 Task: Look for space in Puerto Cabello, Venezuela from 10th June, 2023 to 25th June, 2023 for 4 adults in price range Rs.10000 to Rs.15000. Place can be private room with 4 bedrooms having 4 beds and 4 bathrooms. Property type can be house, flat, guest house, hotel. Amenities needed are: wifi, TV, free parkinig on premises, gym, breakfast. Booking option can be shelf check-in. Required host language is English.
Action: Mouse moved to (419, 99)
Screenshot: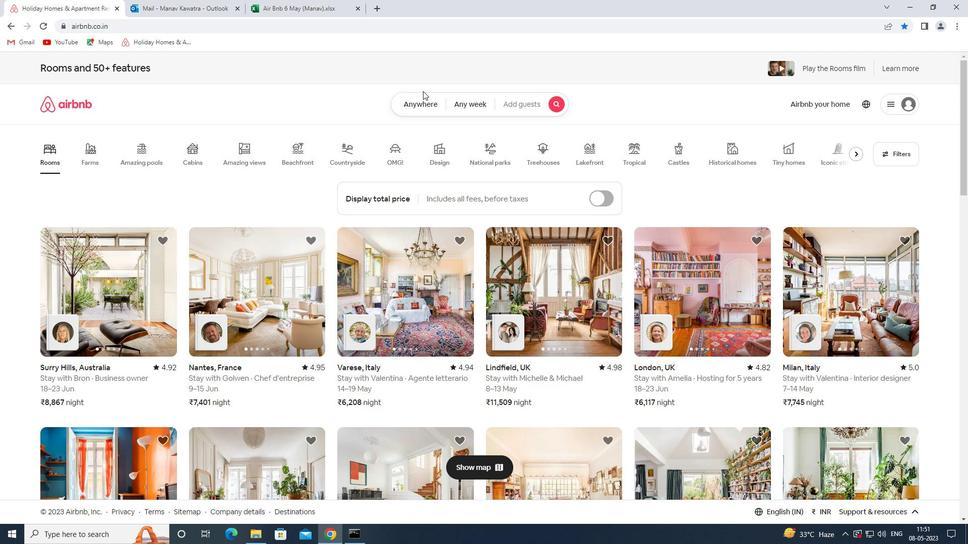 
Action: Mouse pressed left at (419, 99)
Screenshot: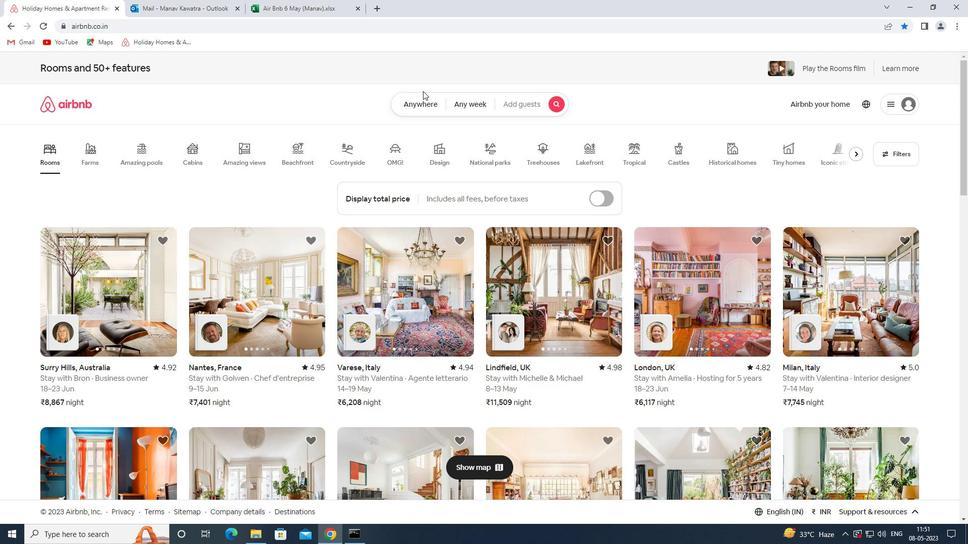 
Action: Mouse moved to (332, 145)
Screenshot: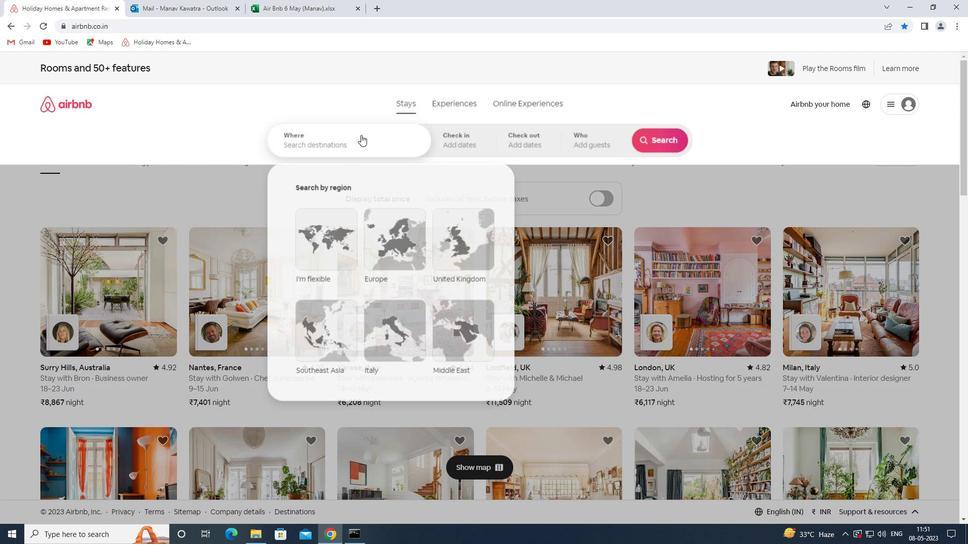 
Action: Mouse pressed left at (332, 145)
Screenshot: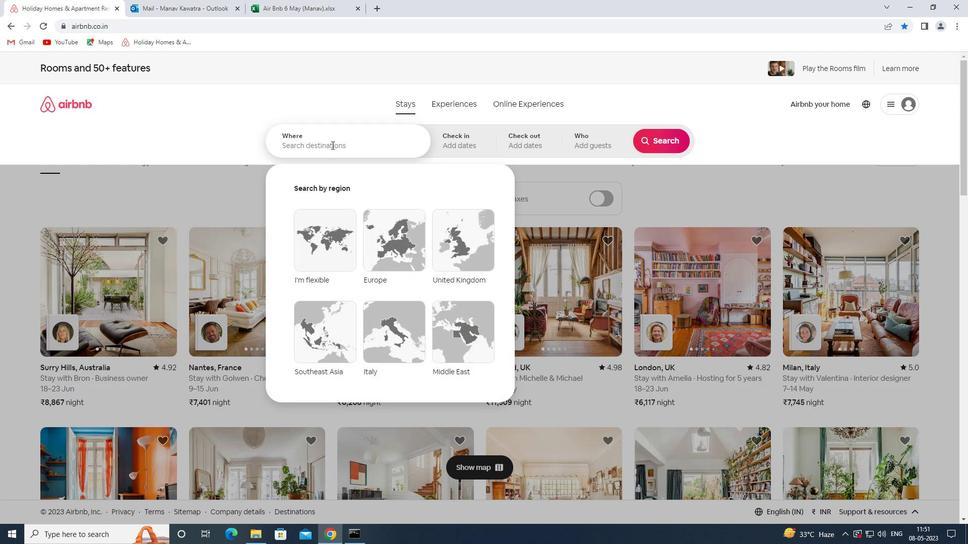 
Action: Mouse moved to (330, 145)
Screenshot: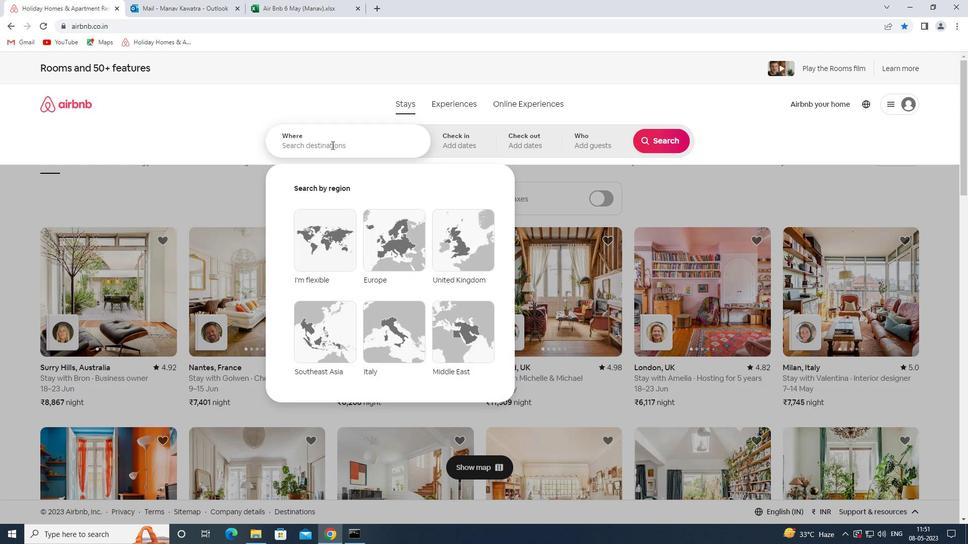 
Action: Key pressed <Key.shift>PUERTO<Key.space><Key.shift>CABELLO<Key.space><Key.shift>VENW<Key.backspace>EZUELA<Key.space><Key.enter>
Screenshot: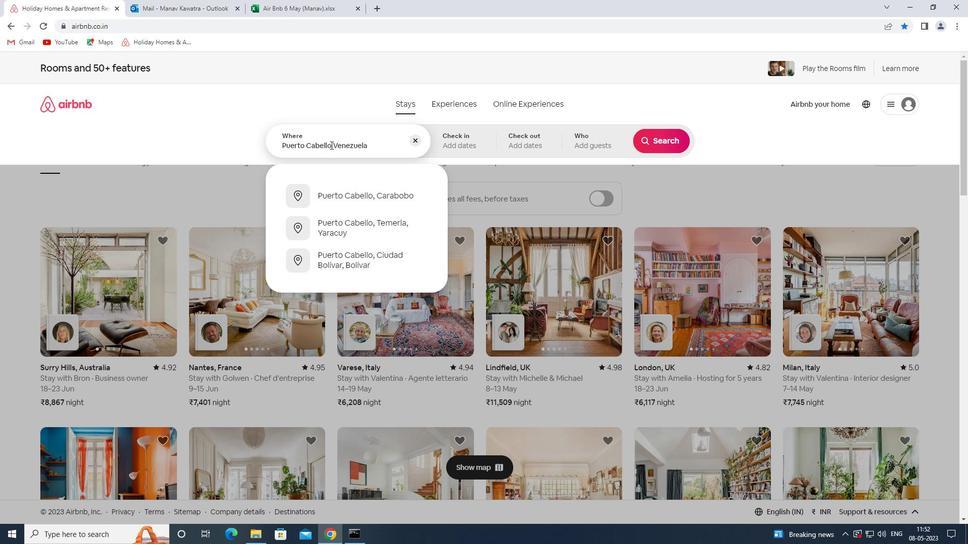 
Action: Mouse moved to (646, 293)
Screenshot: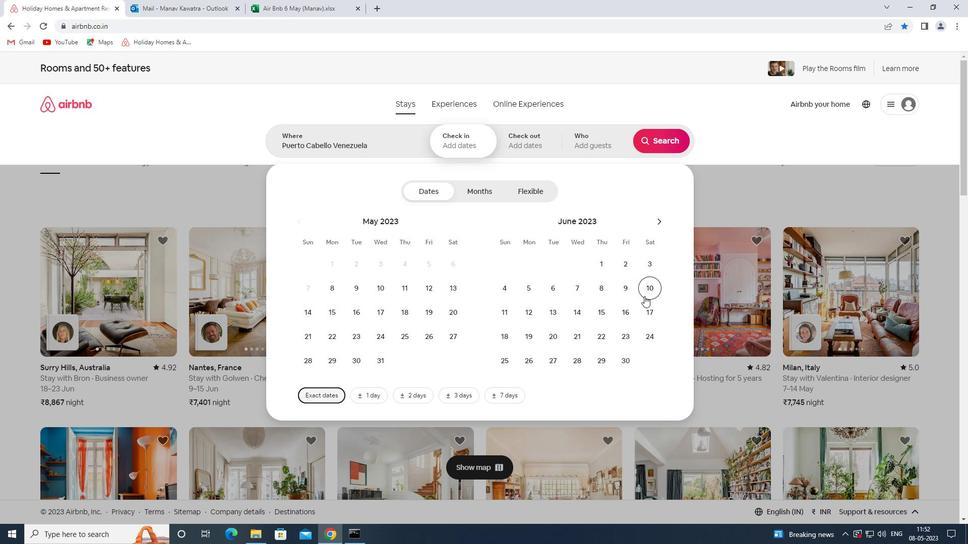
Action: Mouse pressed left at (646, 293)
Screenshot: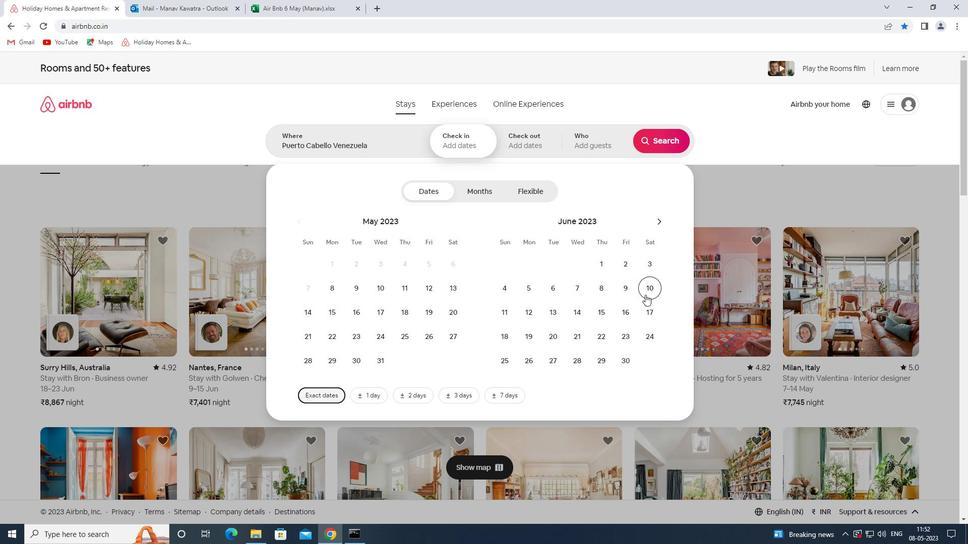 
Action: Mouse moved to (504, 360)
Screenshot: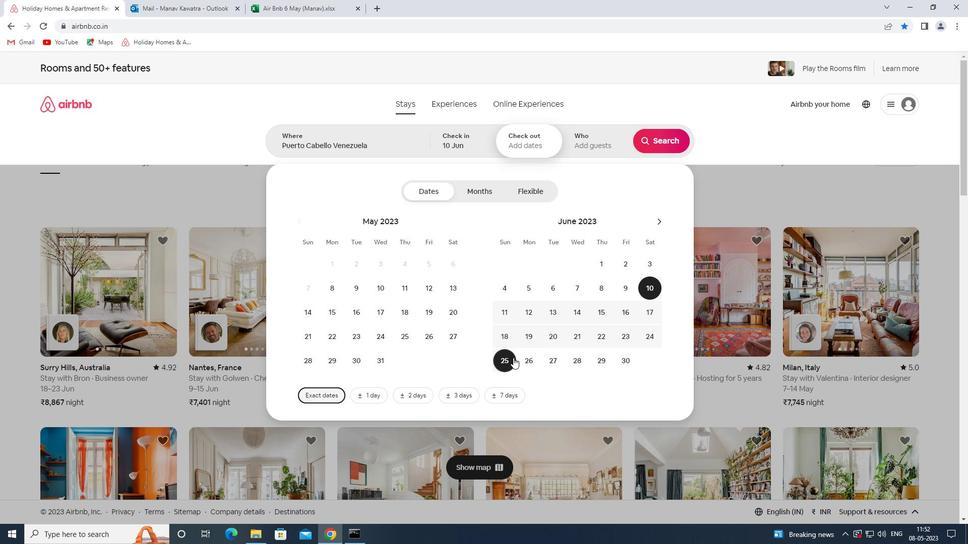 
Action: Mouse pressed left at (504, 360)
Screenshot: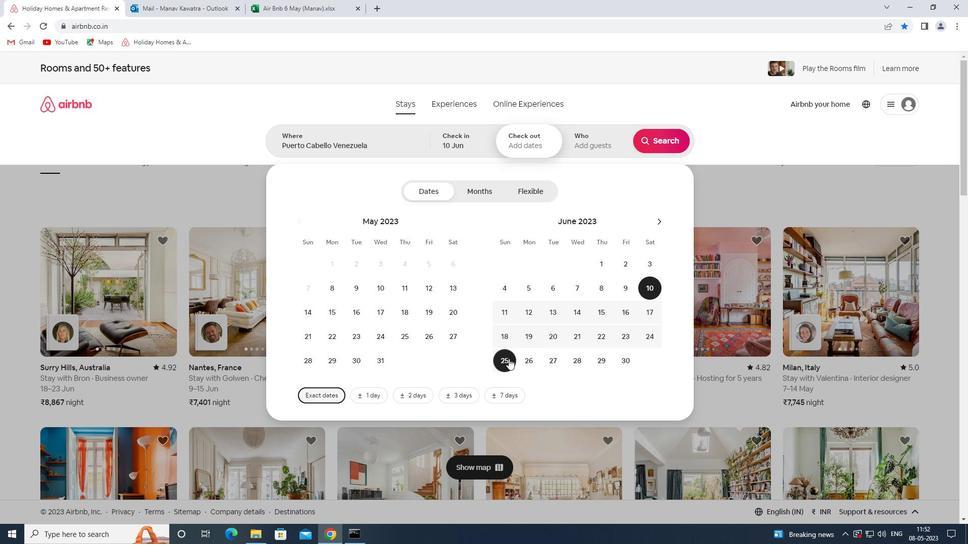
Action: Mouse moved to (583, 141)
Screenshot: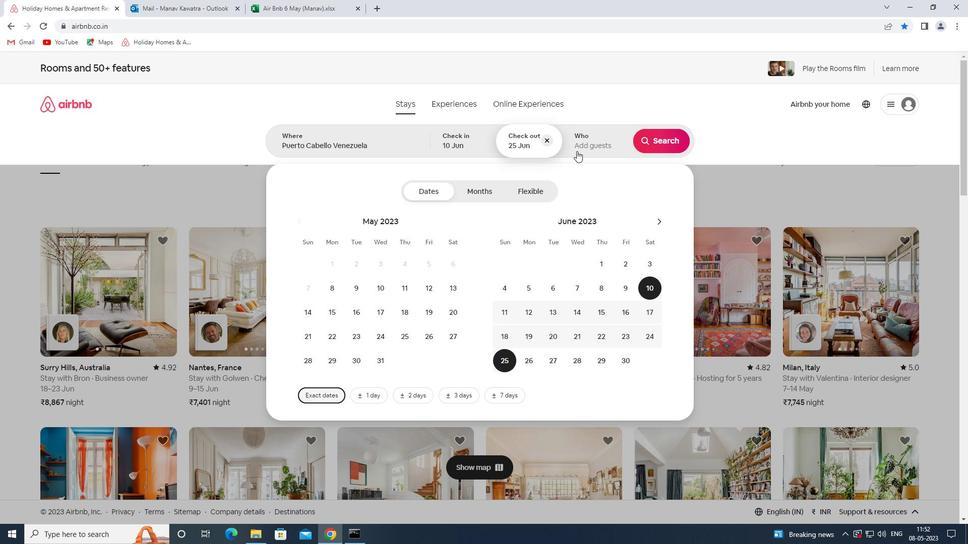 
Action: Mouse pressed left at (583, 141)
Screenshot: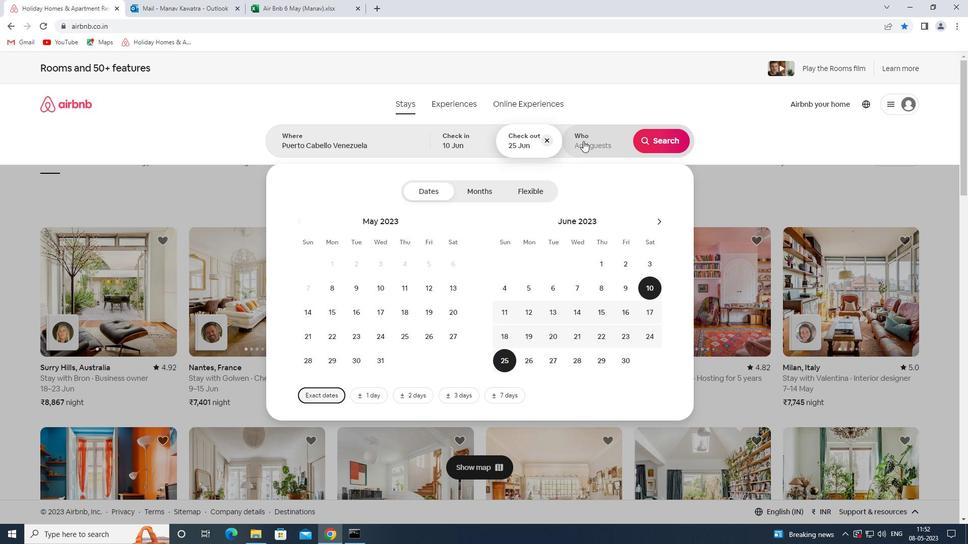 
Action: Mouse moved to (665, 196)
Screenshot: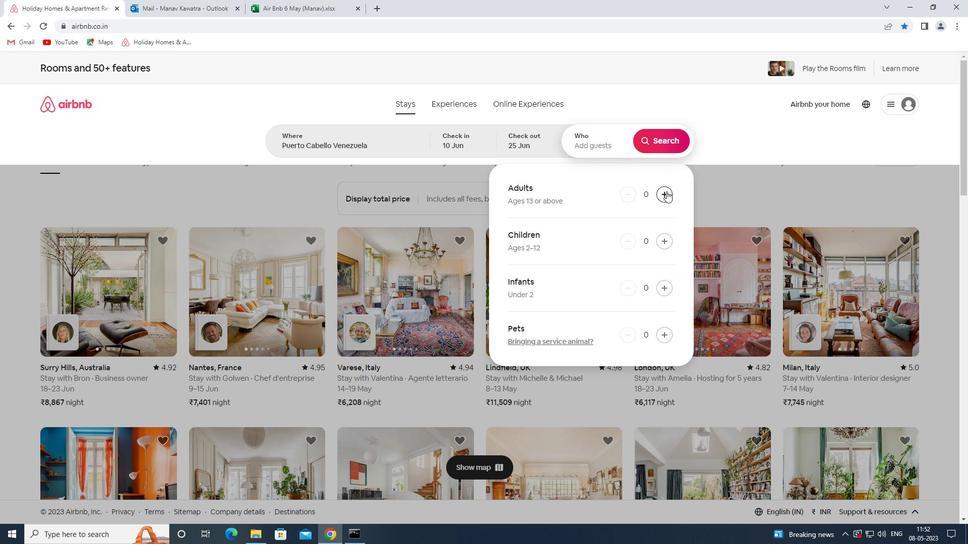 
Action: Mouse pressed left at (665, 196)
Screenshot: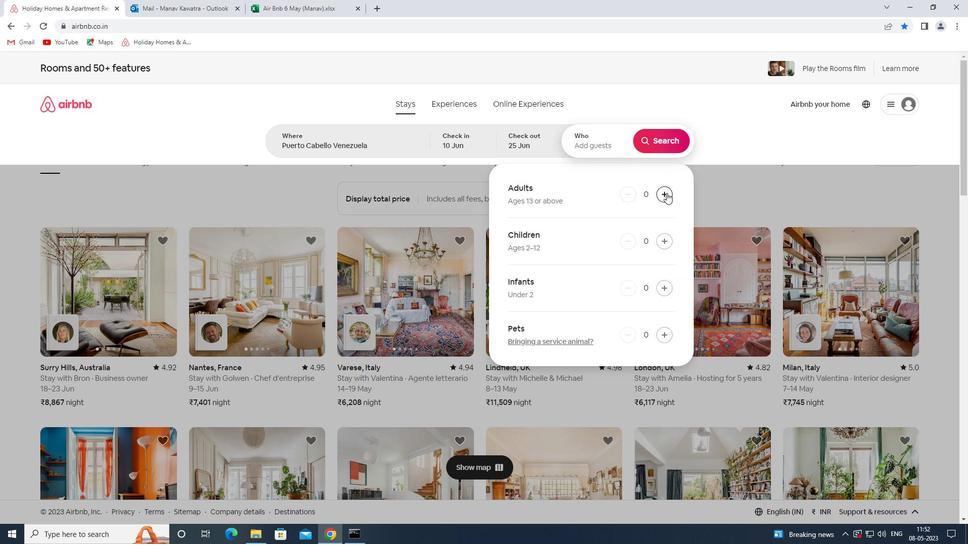 
Action: Mouse pressed left at (665, 196)
Screenshot: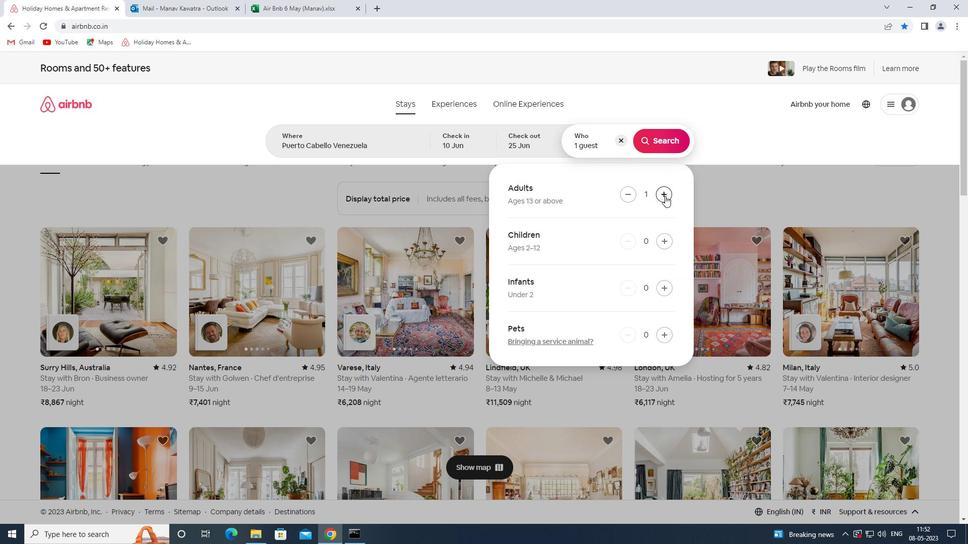 
Action: Mouse pressed left at (665, 196)
Screenshot: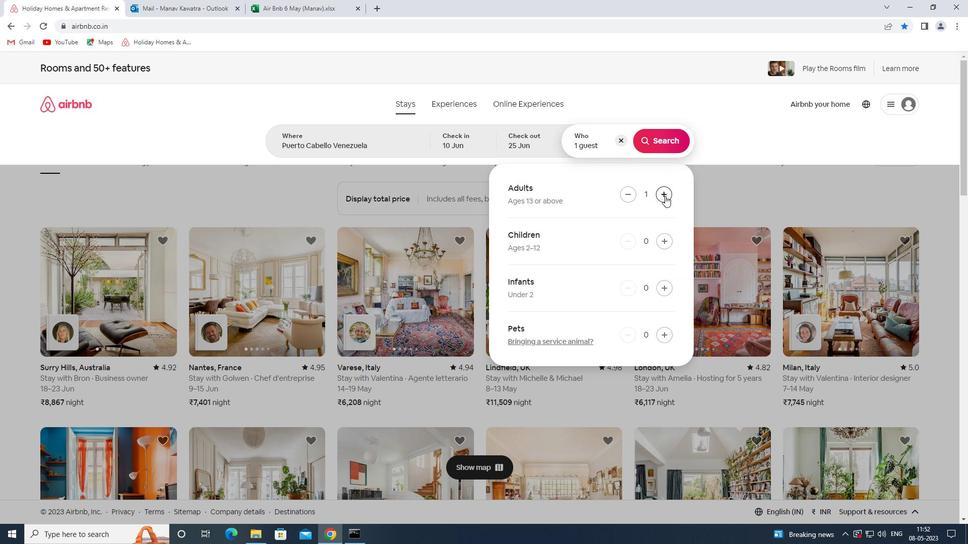 
Action: Mouse pressed left at (665, 196)
Screenshot: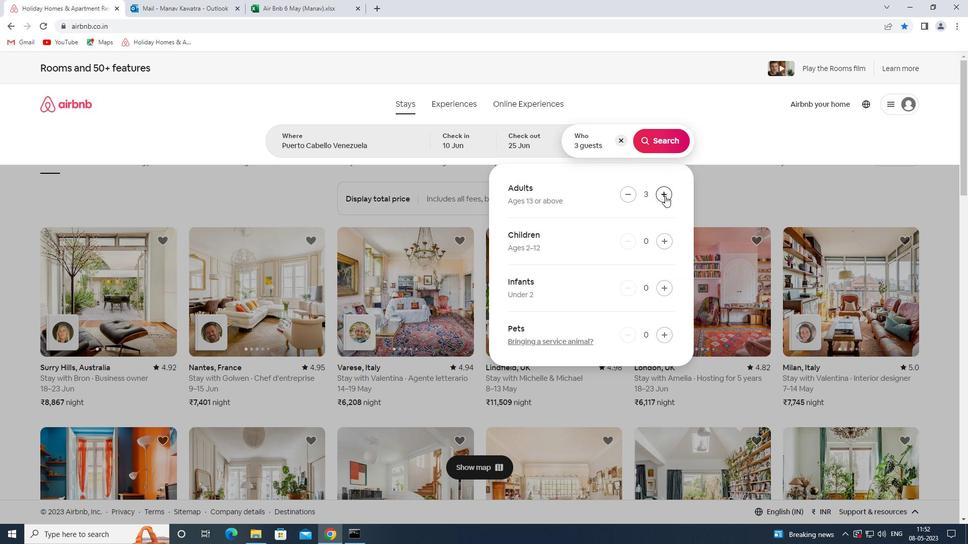
Action: Mouse moved to (663, 140)
Screenshot: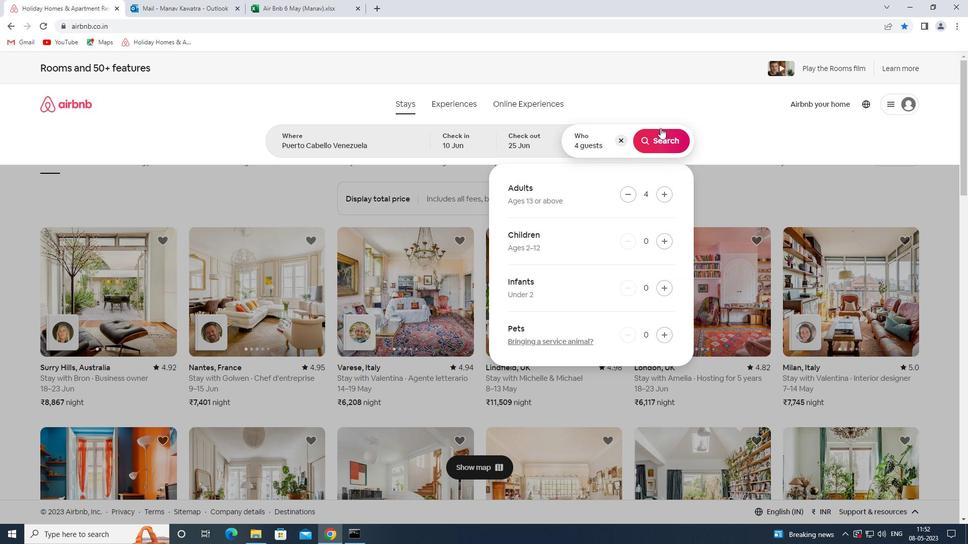 
Action: Mouse pressed left at (663, 140)
Screenshot: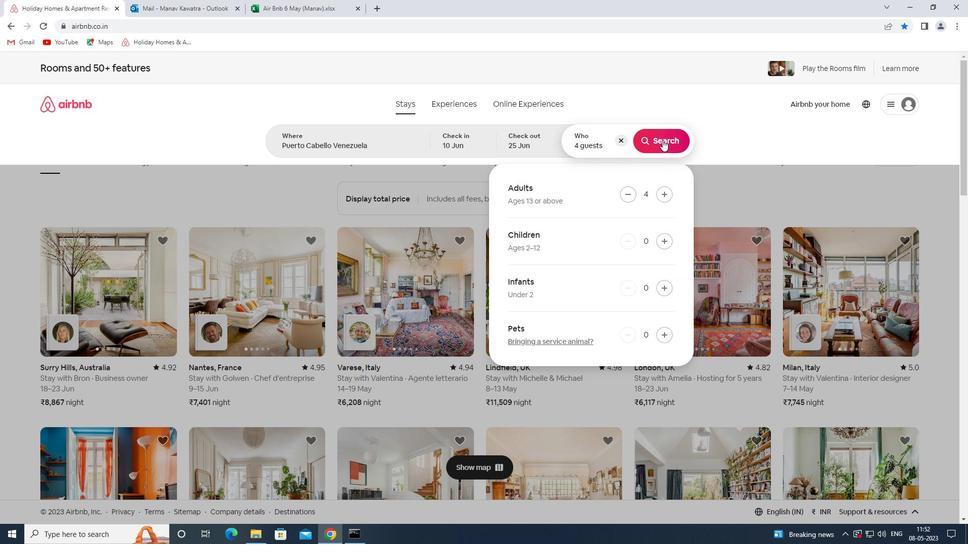 
Action: Mouse moved to (924, 113)
Screenshot: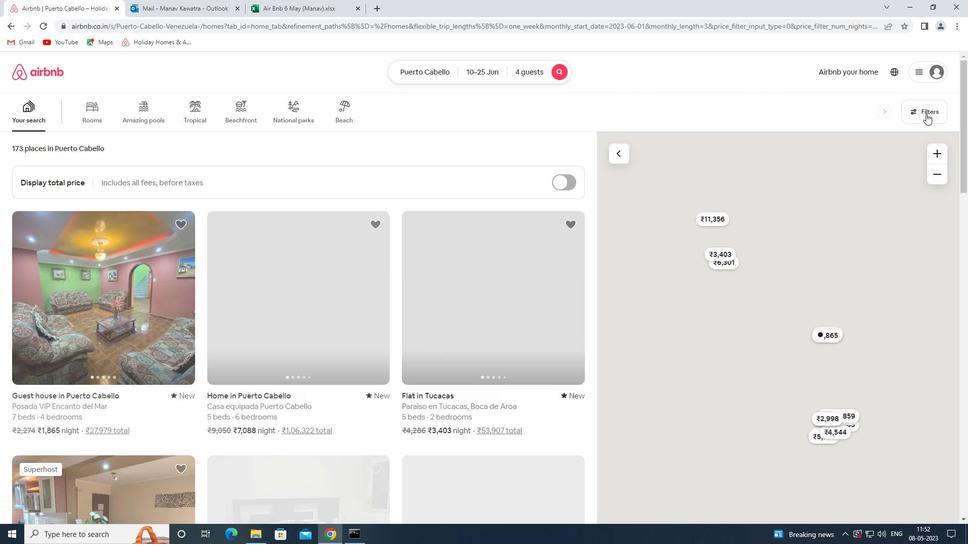 
Action: Mouse pressed left at (924, 113)
Screenshot: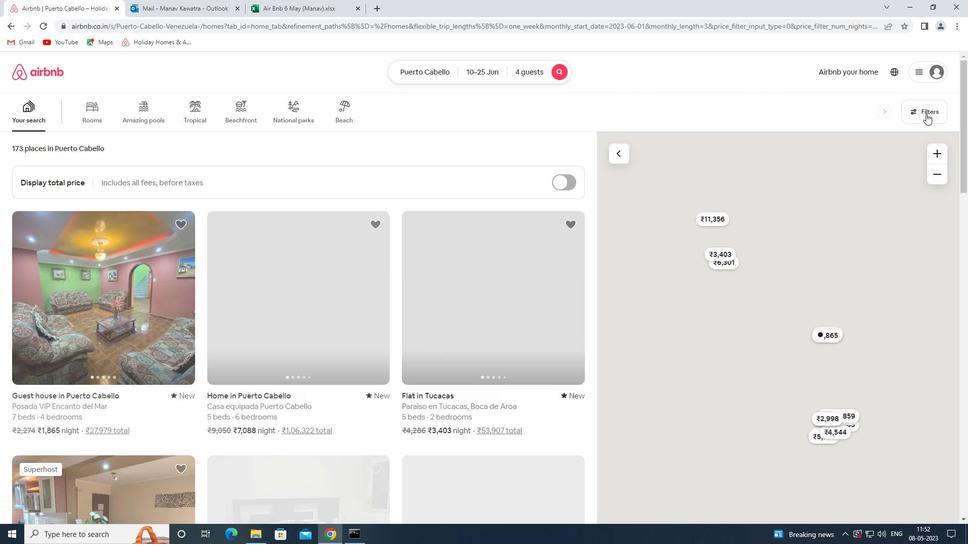 
Action: Mouse moved to (361, 359)
Screenshot: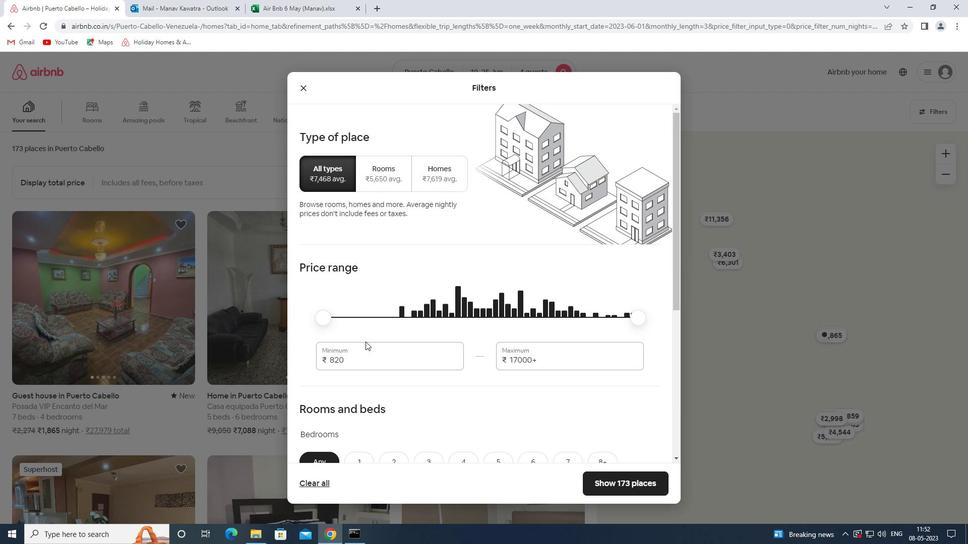 
Action: Mouse pressed left at (361, 359)
Screenshot: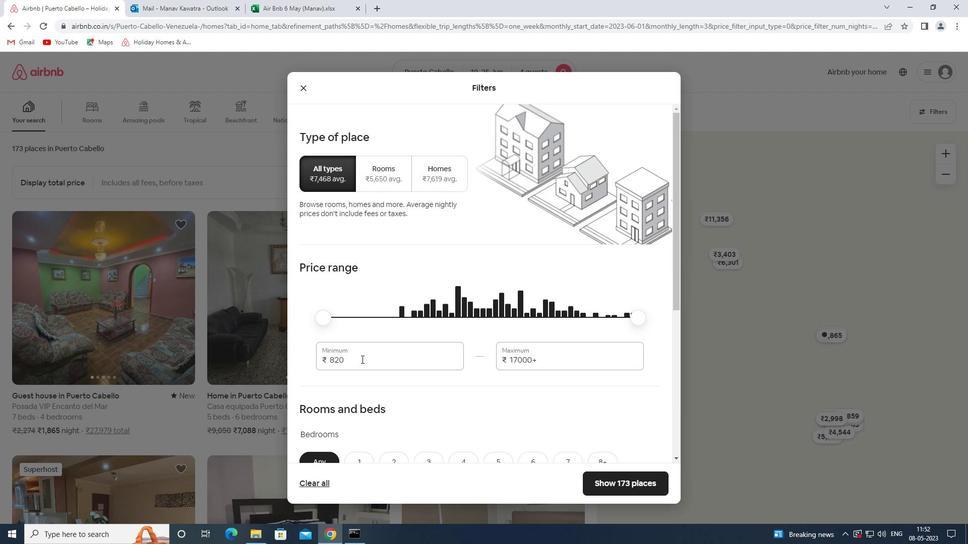
Action: Mouse pressed left at (361, 359)
Screenshot: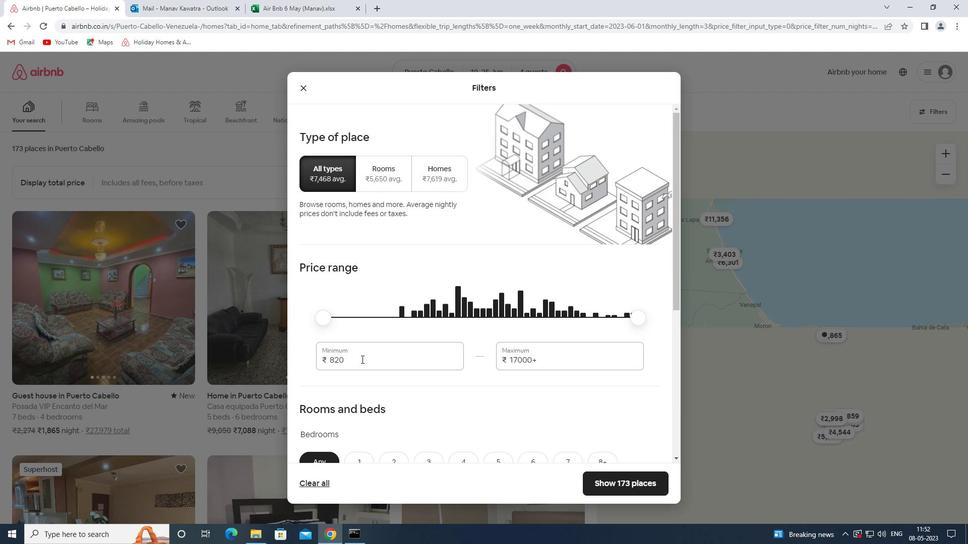 
Action: Key pressed 10000<Key.tab>15000
Screenshot: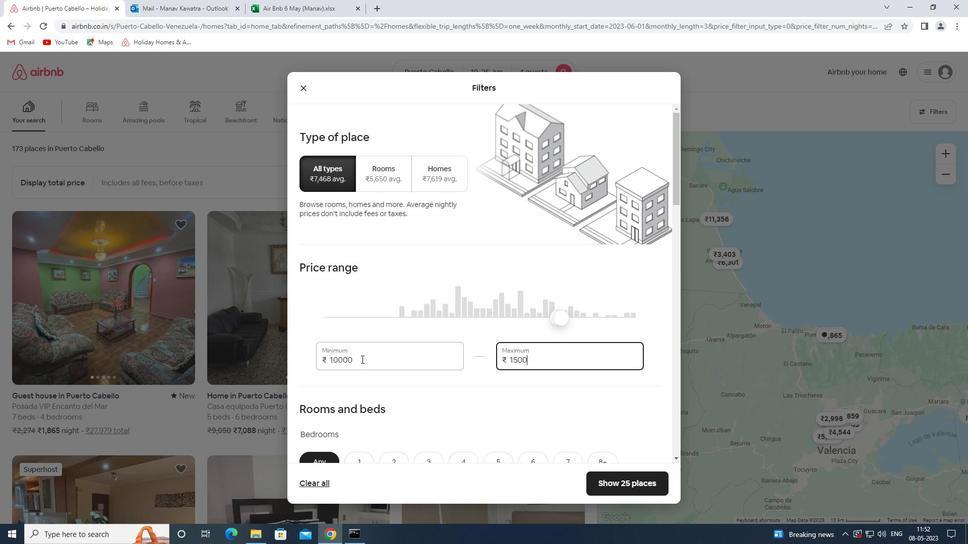 
Action: Mouse scrolled (361, 359) with delta (0, 0)
Screenshot: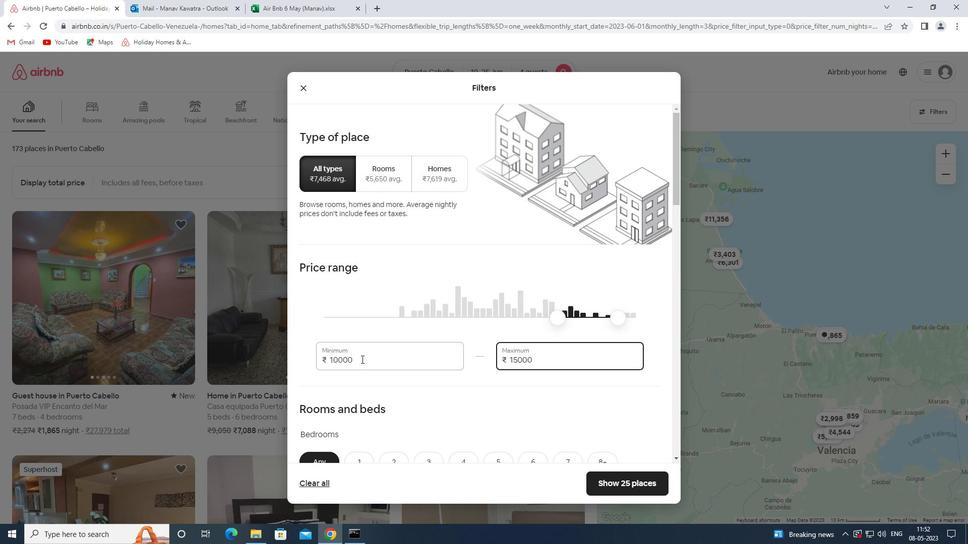 
Action: Mouse scrolled (361, 359) with delta (0, 0)
Screenshot: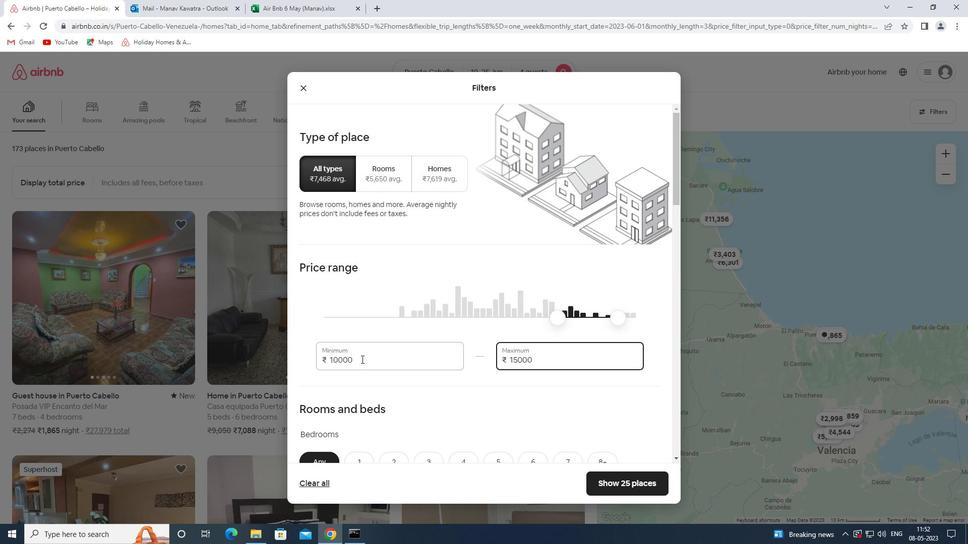 
Action: Mouse scrolled (361, 359) with delta (0, 0)
Screenshot: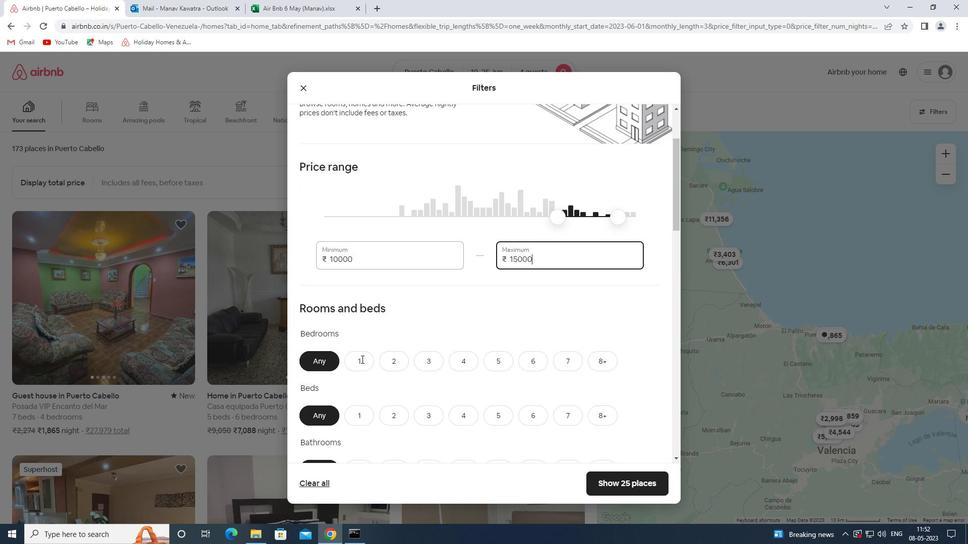 
Action: Mouse scrolled (361, 359) with delta (0, 0)
Screenshot: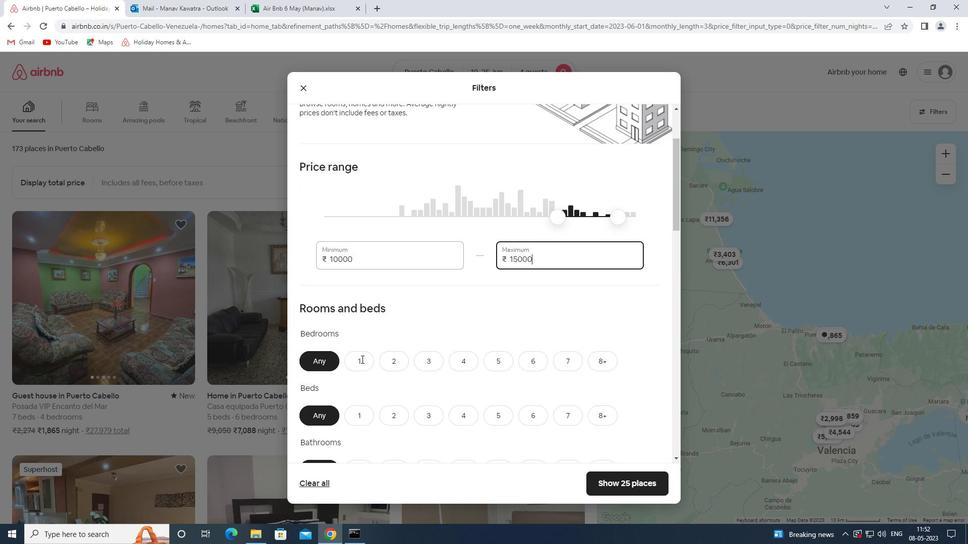 
Action: Mouse moved to (462, 254)
Screenshot: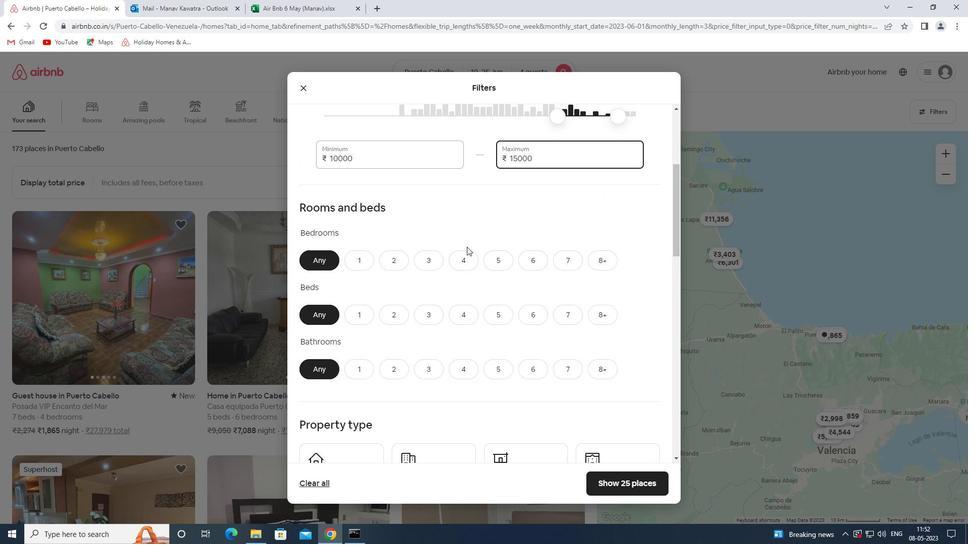 
Action: Mouse pressed left at (462, 254)
Screenshot: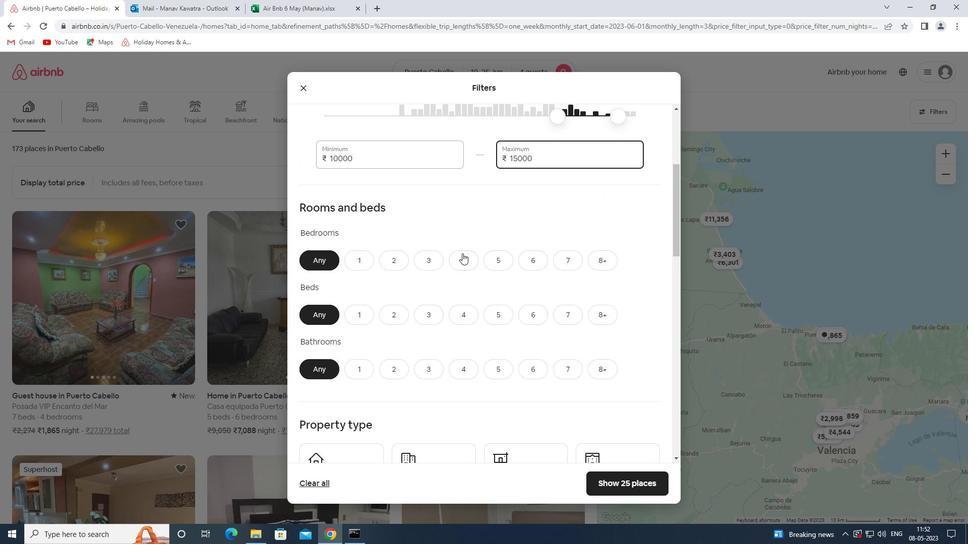 
Action: Mouse moved to (466, 315)
Screenshot: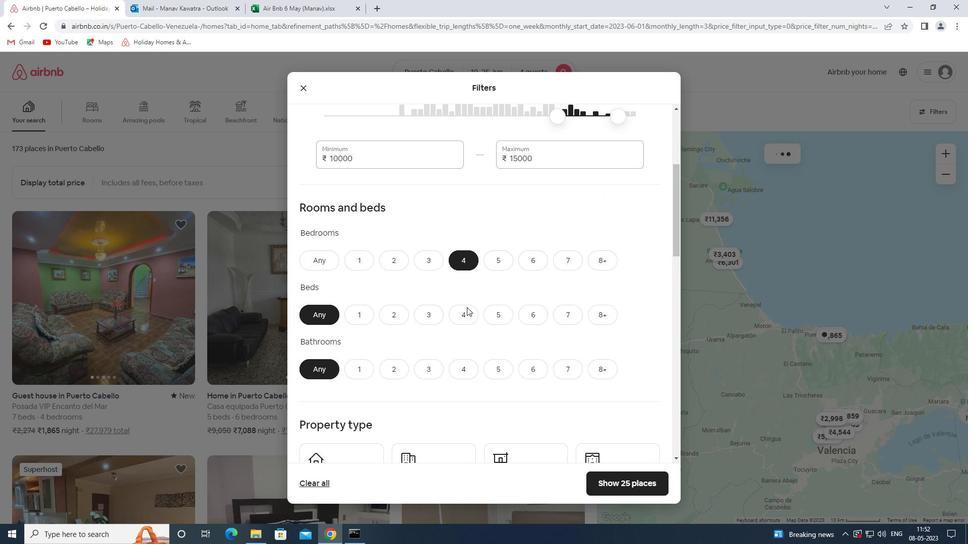 
Action: Mouse pressed left at (466, 315)
Screenshot: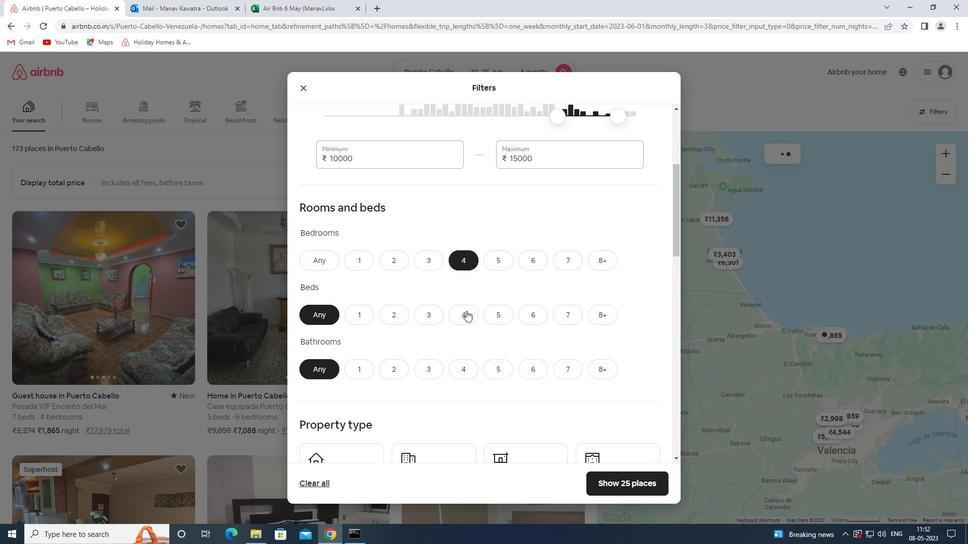 
Action: Mouse moved to (467, 365)
Screenshot: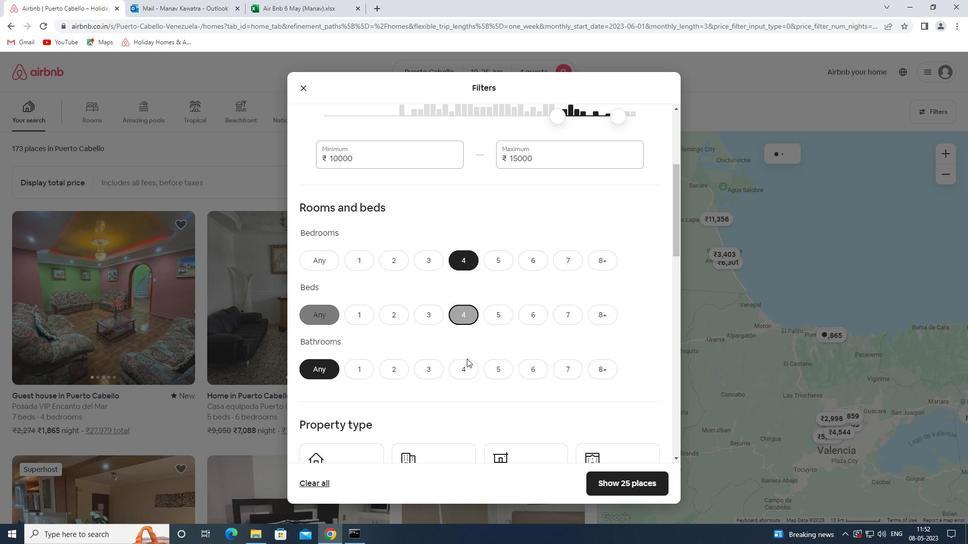 
Action: Mouse pressed left at (467, 365)
Screenshot: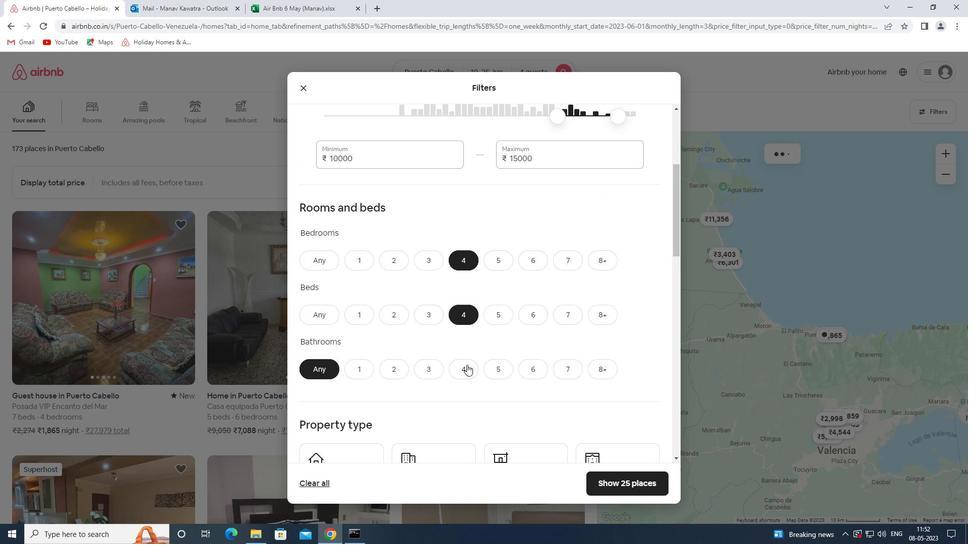
Action: Mouse moved to (464, 362)
Screenshot: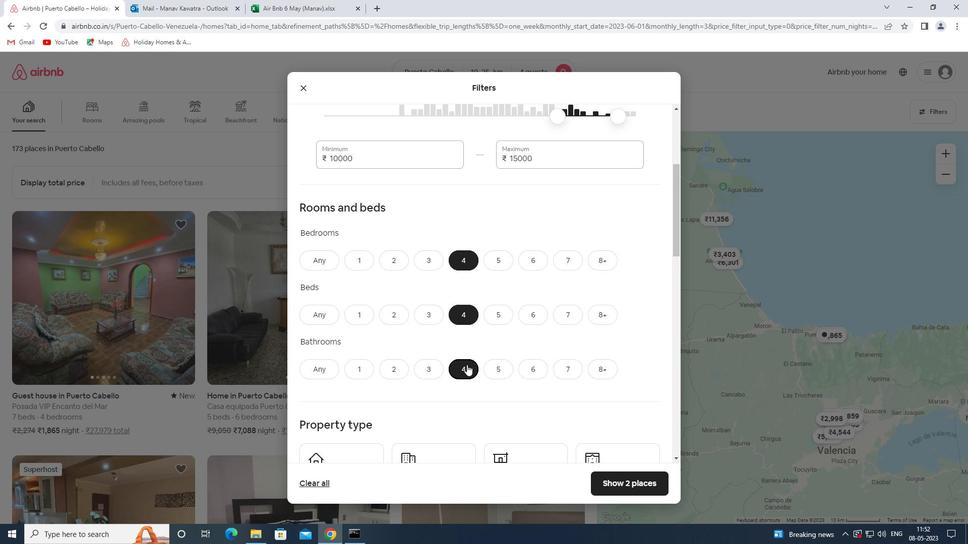 
Action: Mouse scrolled (464, 361) with delta (0, 0)
Screenshot: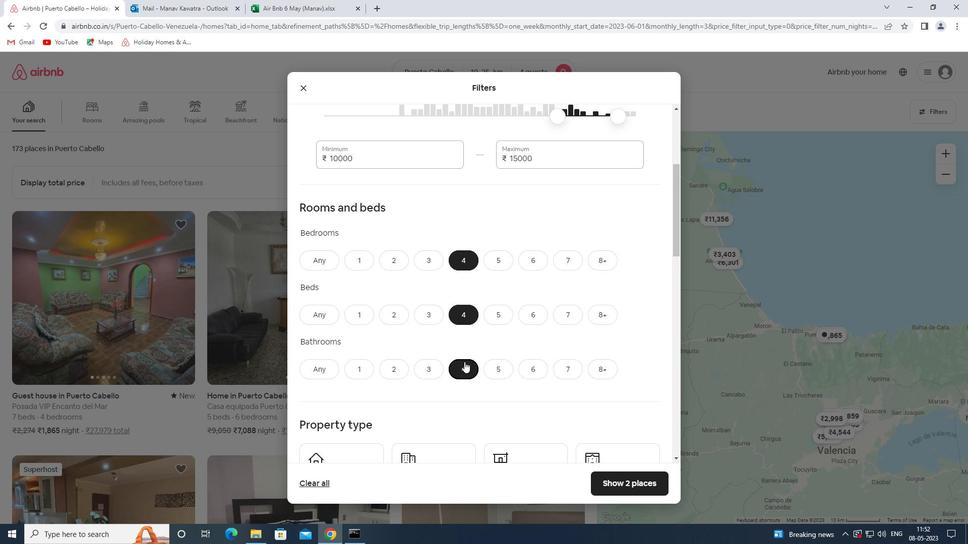 
Action: Mouse moved to (463, 362)
Screenshot: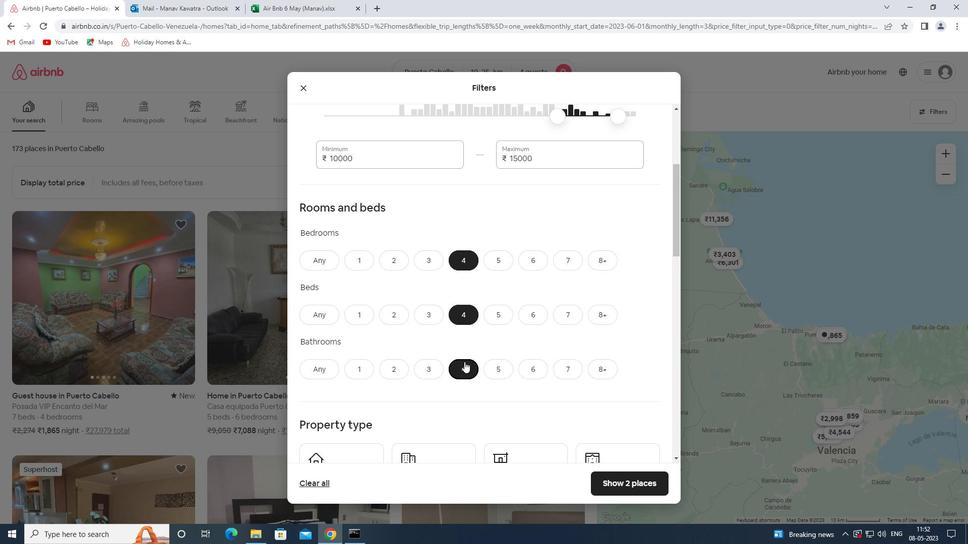 
Action: Mouse scrolled (463, 361) with delta (0, 0)
Screenshot: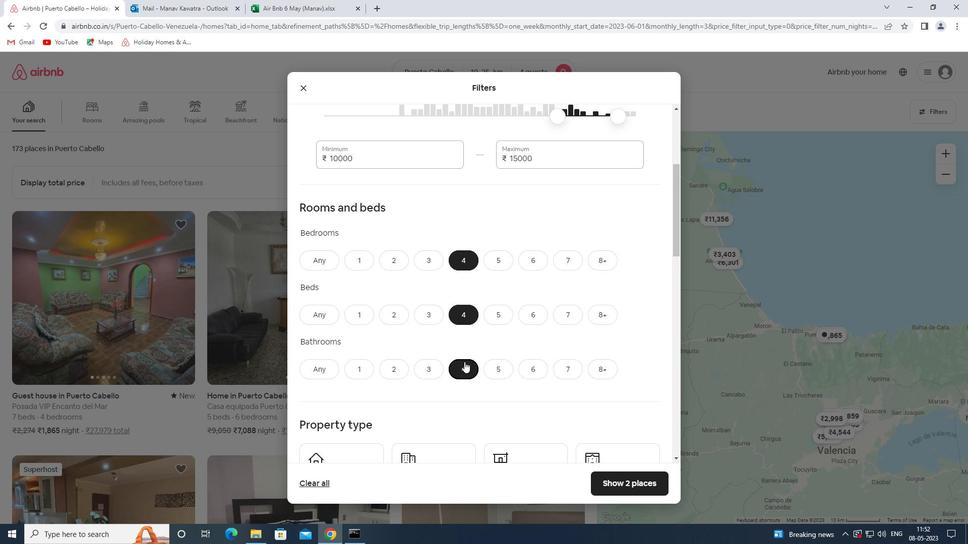 
Action: Mouse moved to (348, 387)
Screenshot: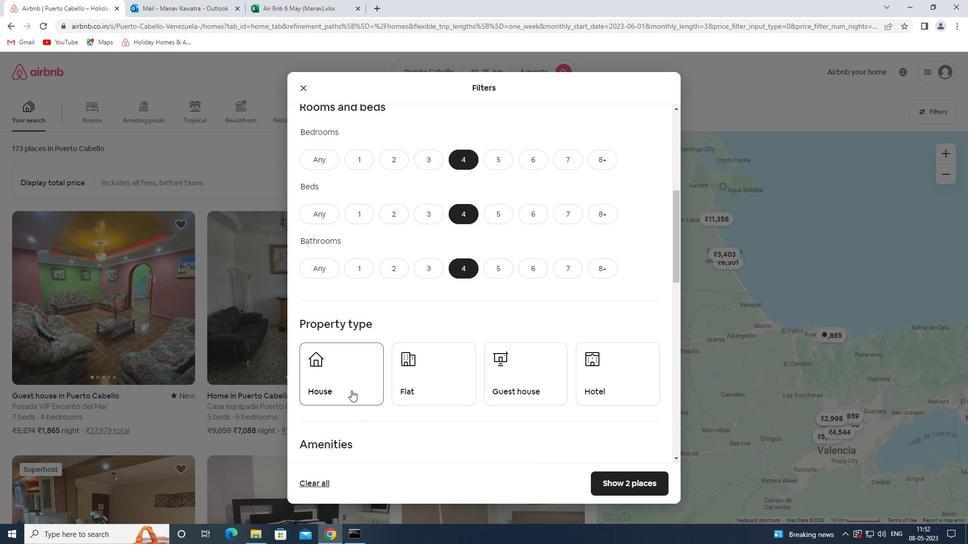 
Action: Mouse pressed left at (348, 387)
Screenshot: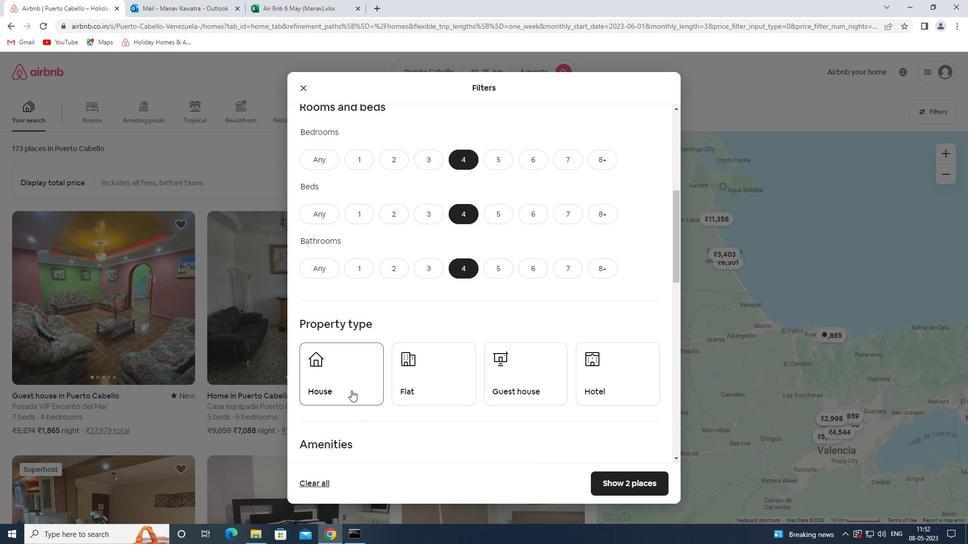 
Action: Mouse moved to (428, 387)
Screenshot: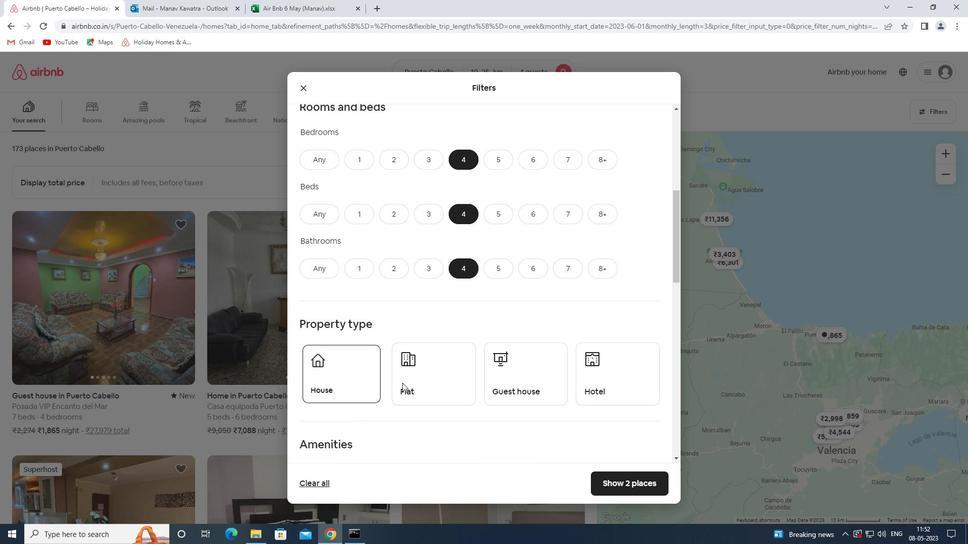 
Action: Mouse pressed left at (428, 387)
Screenshot: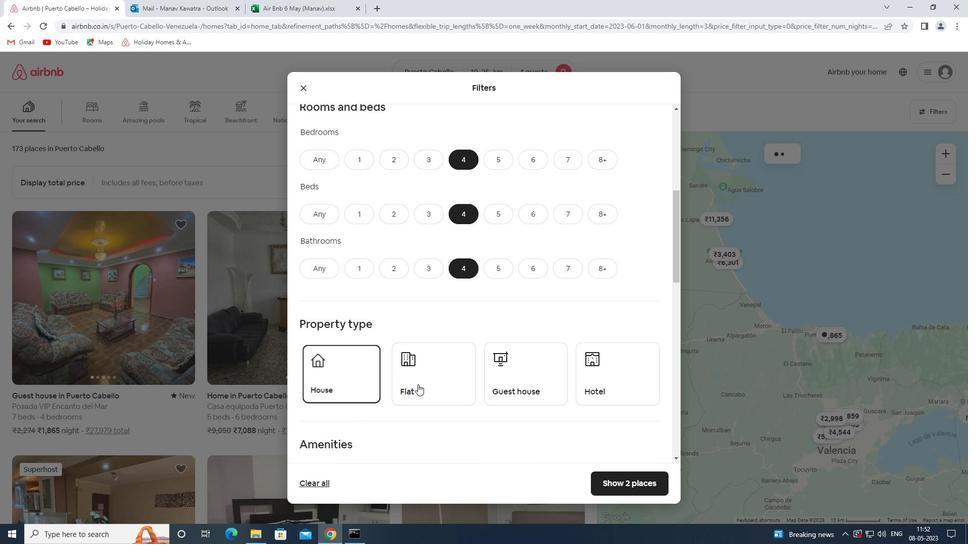 
Action: Mouse moved to (521, 387)
Screenshot: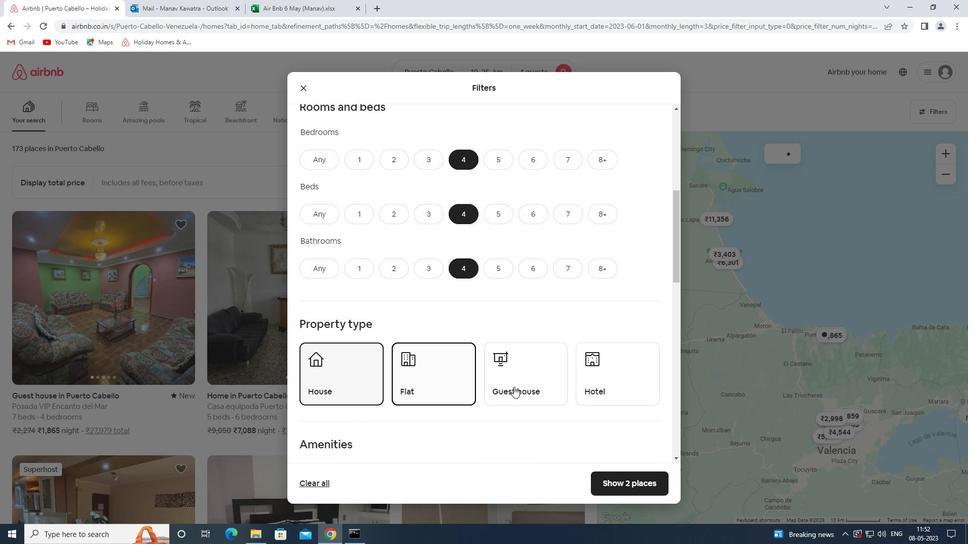 
Action: Mouse pressed left at (521, 387)
Screenshot: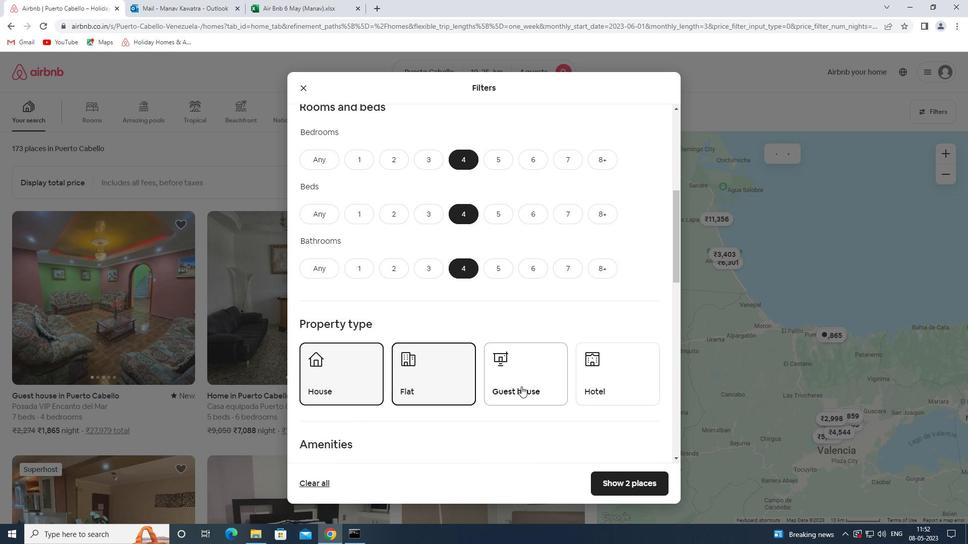 
Action: Mouse moved to (602, 389)
Screenshot: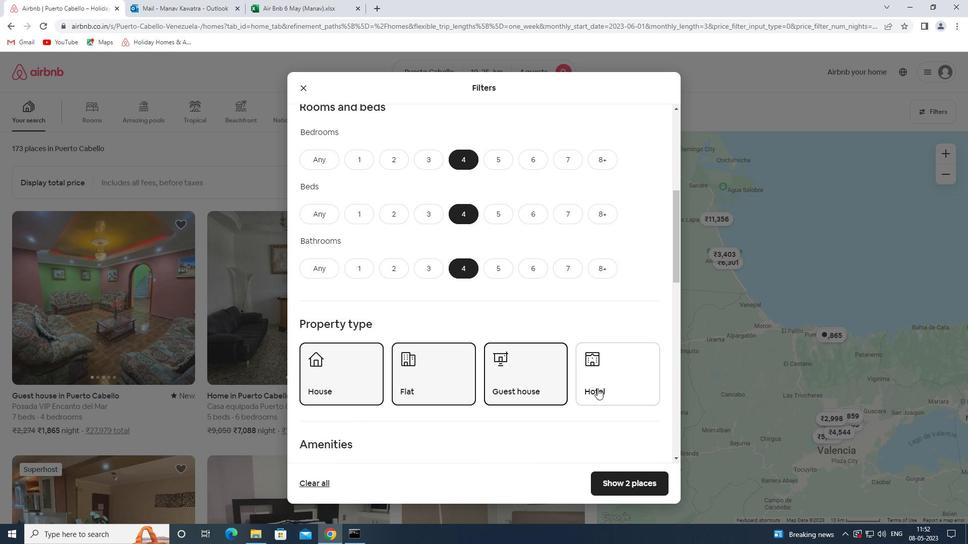
Action: Mouse pressed left at (602, 389)
Screenshot: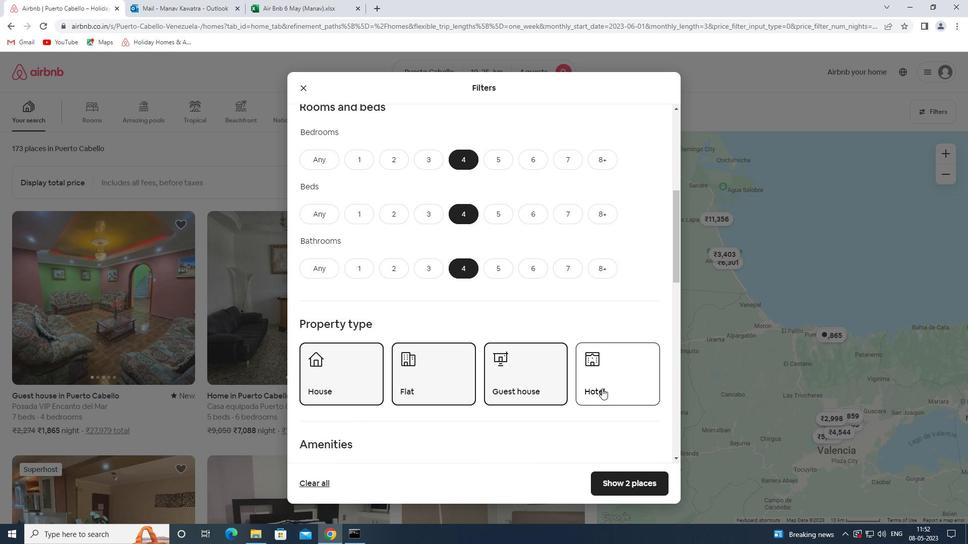 
Action: Mouse moved to (536, 337)
Screenshot: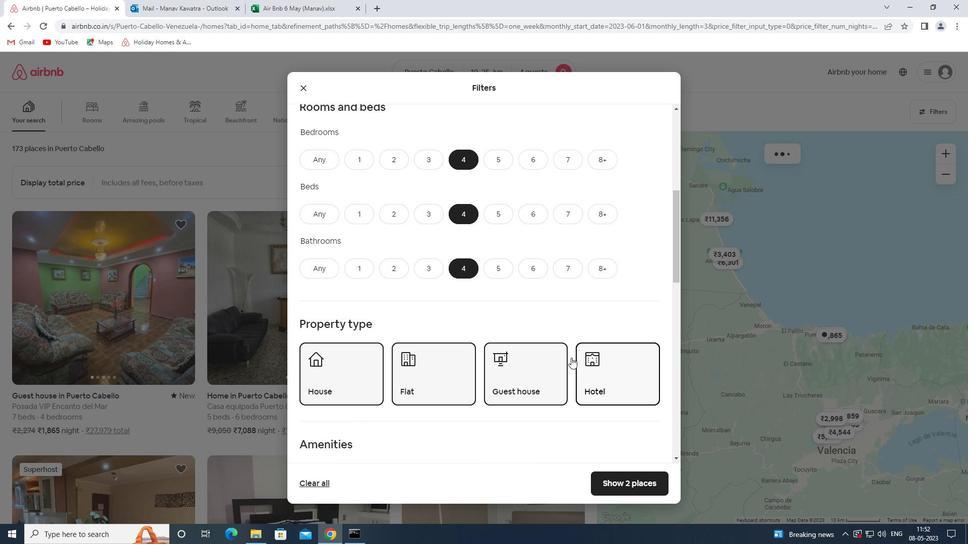 
Action: Mouse scrolled (536, 337) with delta (0, 0)
Screenshot: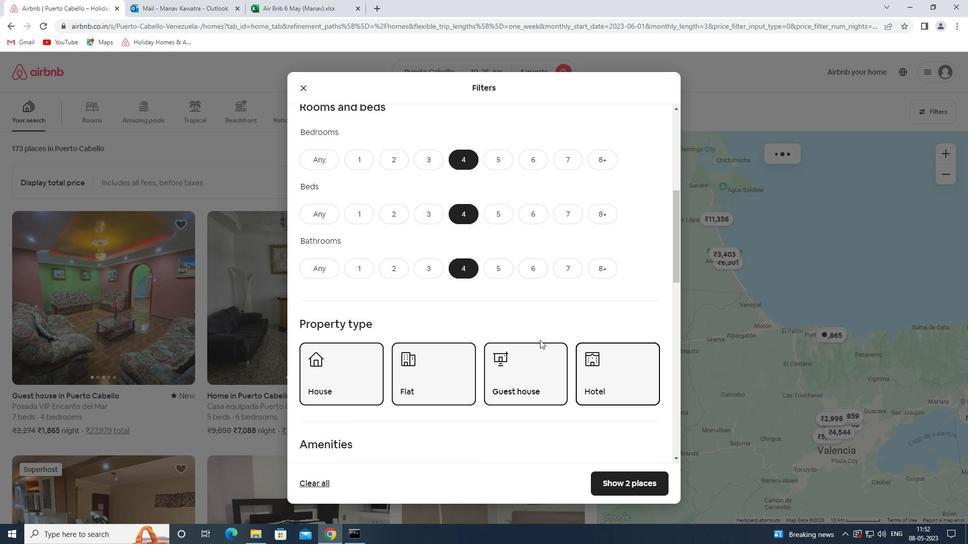 
Action: Mouse scrolled (536, 337) with delta (0, 0)
Screenshot: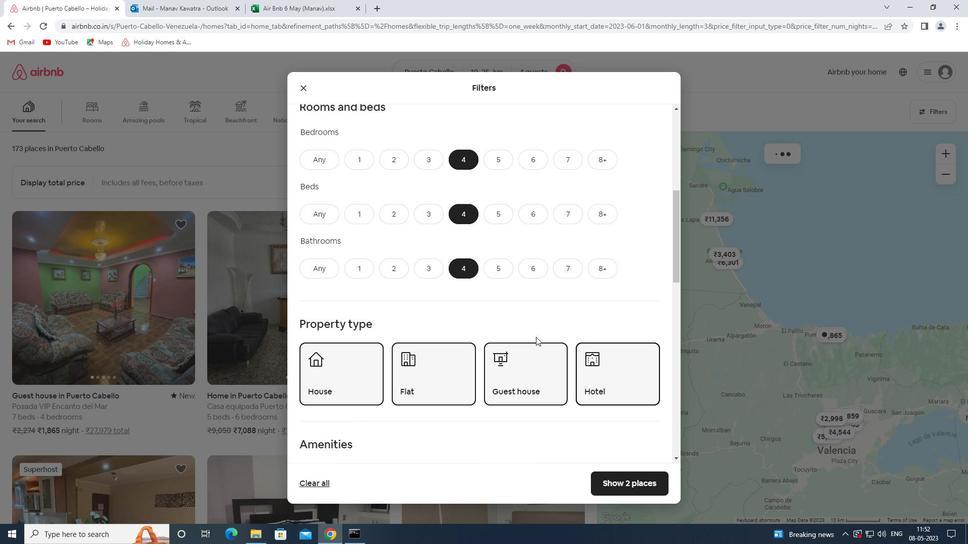 
Action: Mouse scrolled (536, 337) with delta (0, 0)
Screenshot: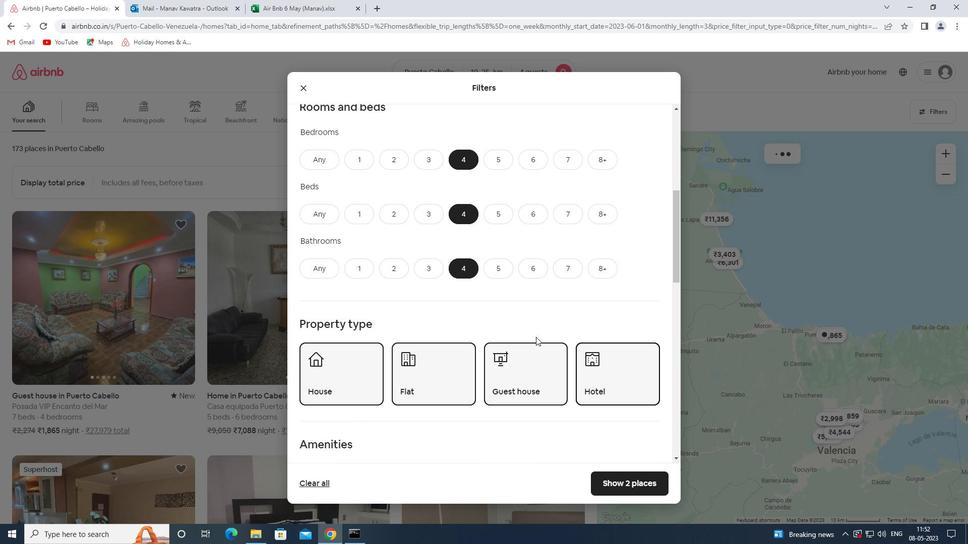 
Action: Mouse scrolled (536, 337) with delta (0, 0)
Screenshot: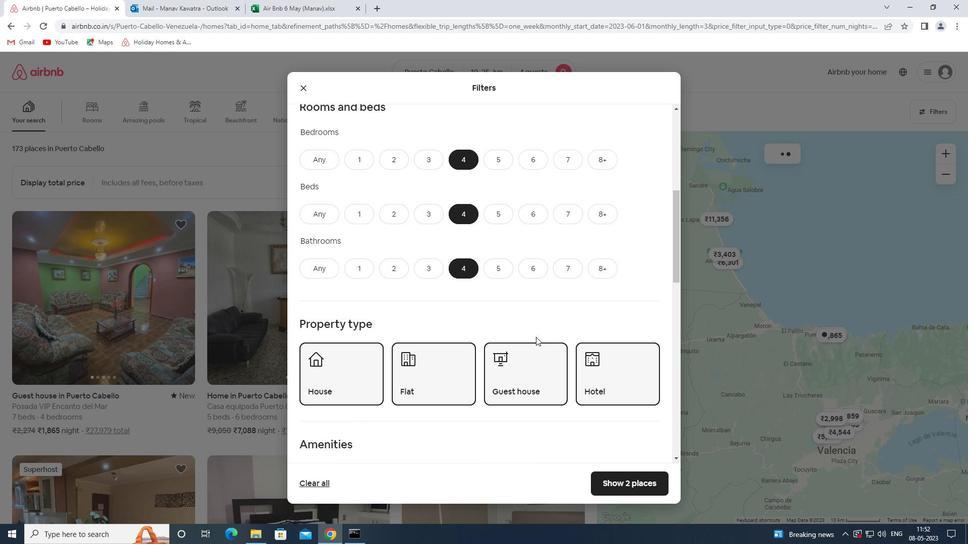 
Action: Mouse moved to (327, 296)
Screenshot: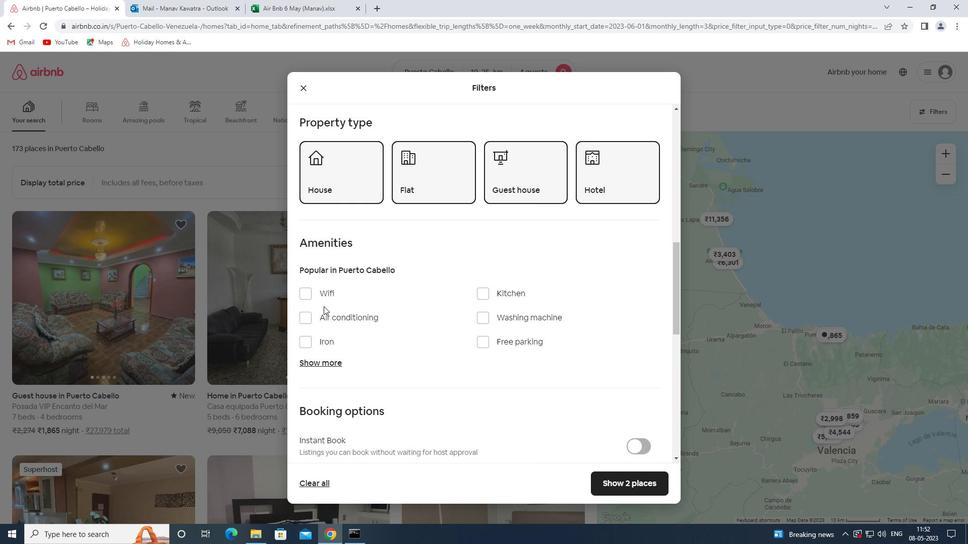 
Action: Mouse pressed left at (327, 296)
Screenshot: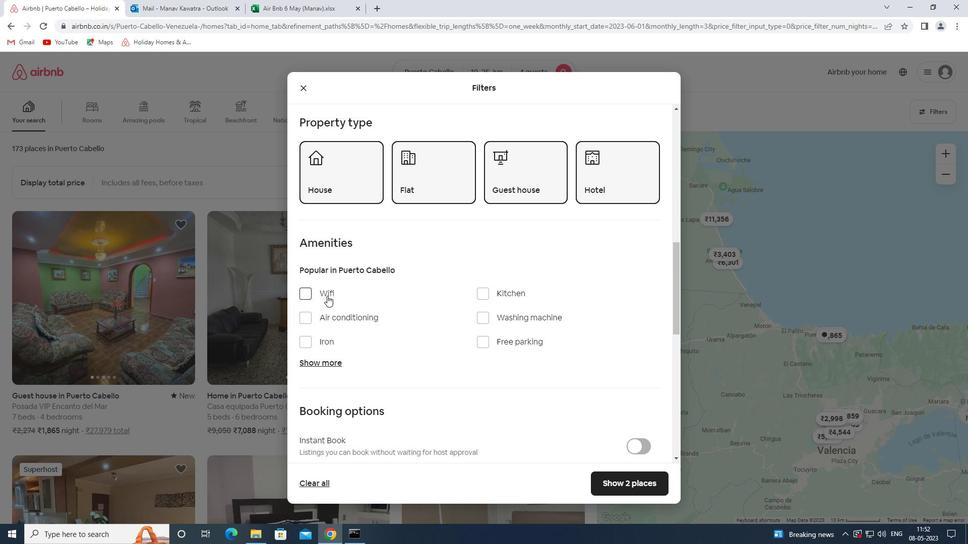 
Action: Mouse moved to (340, 357)
Screenshot: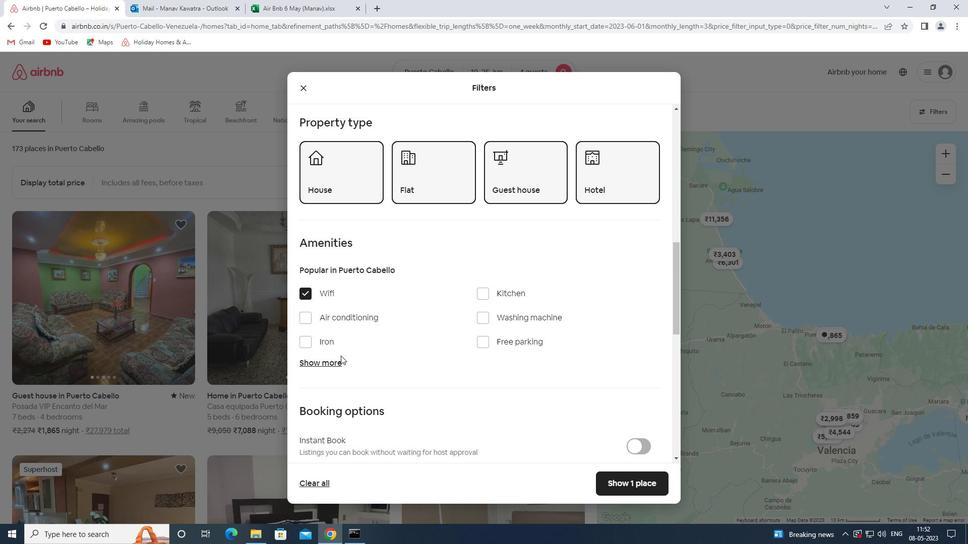 
Action: Mouse pressed left at (340, 357)
Screenshot: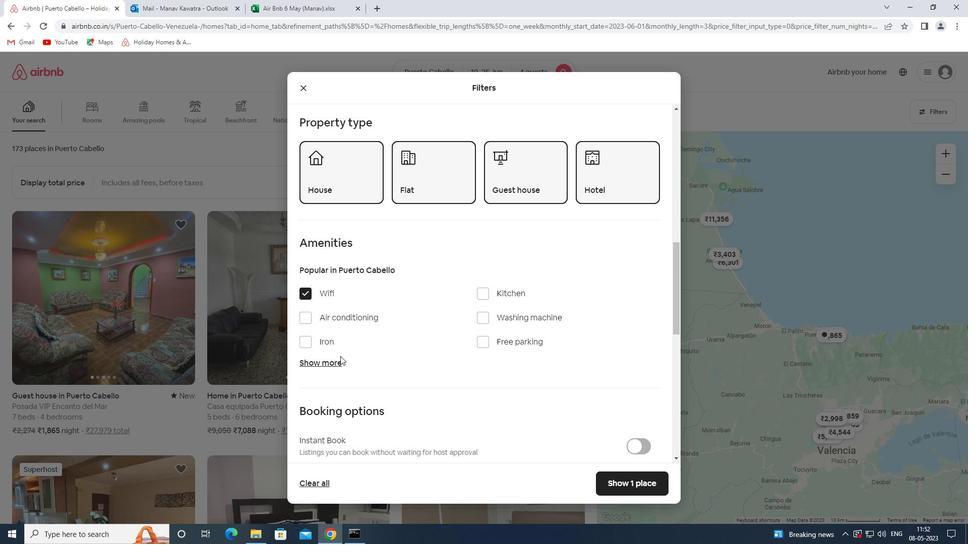 
Action: Mouse moved to (337, 362)
Screenshot: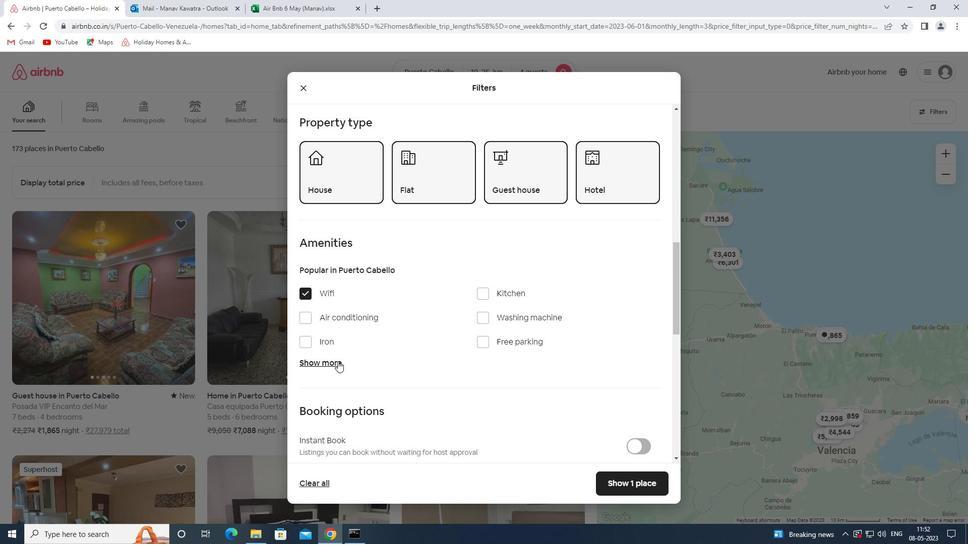 
Action: Mouse pressed left at (337, 362)
Screenshot: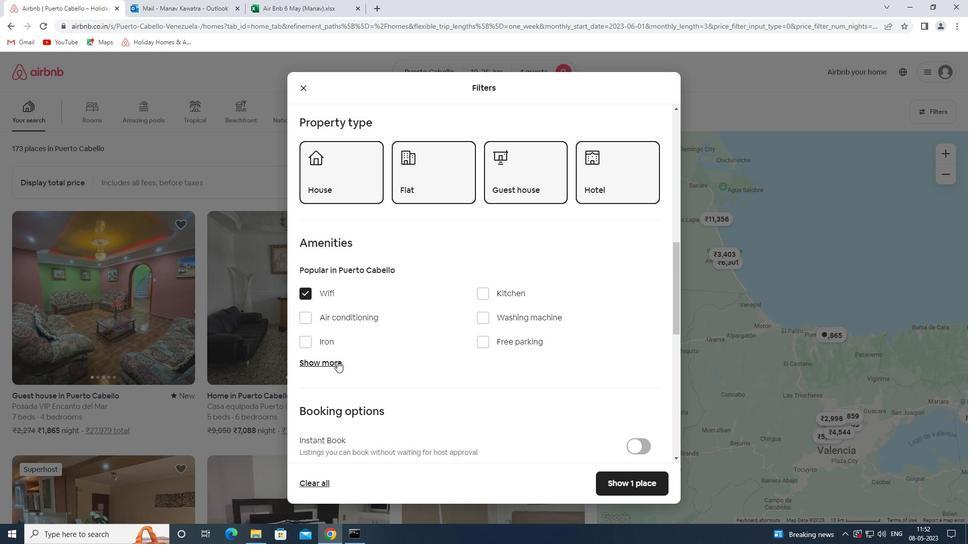 
Action: Mouse moved to (486, 344)
Screenshot: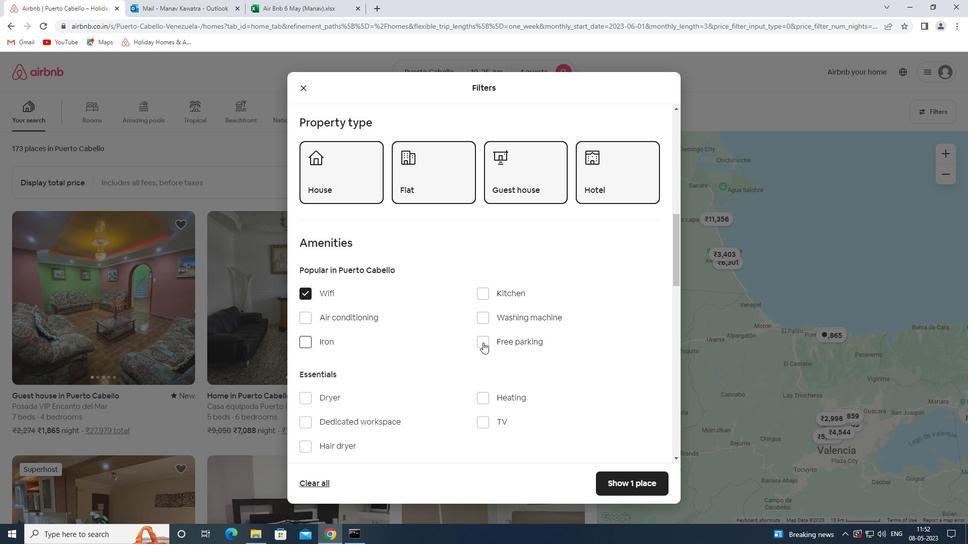 
Action: Mouse pressed left at (486, 344)
Screenshot: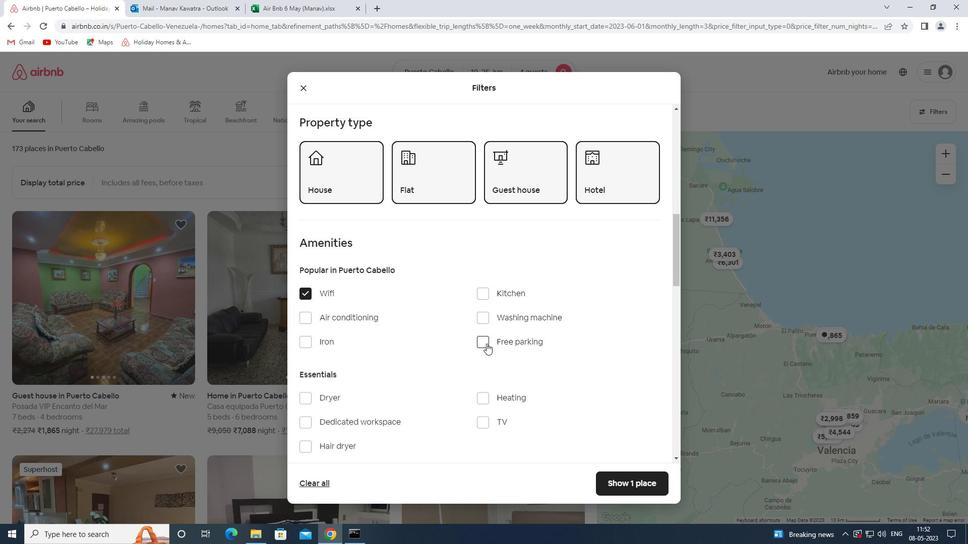 
Action: Mouse moved to (441, 341)
Screenshot: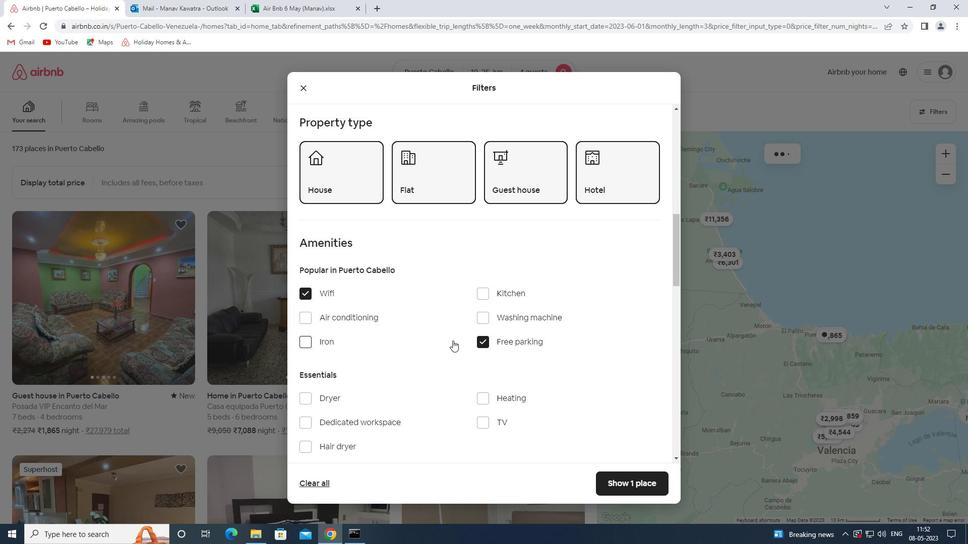 
Action: Mouse scrolled (441, 340) with delta (0, 0)
Screenshot: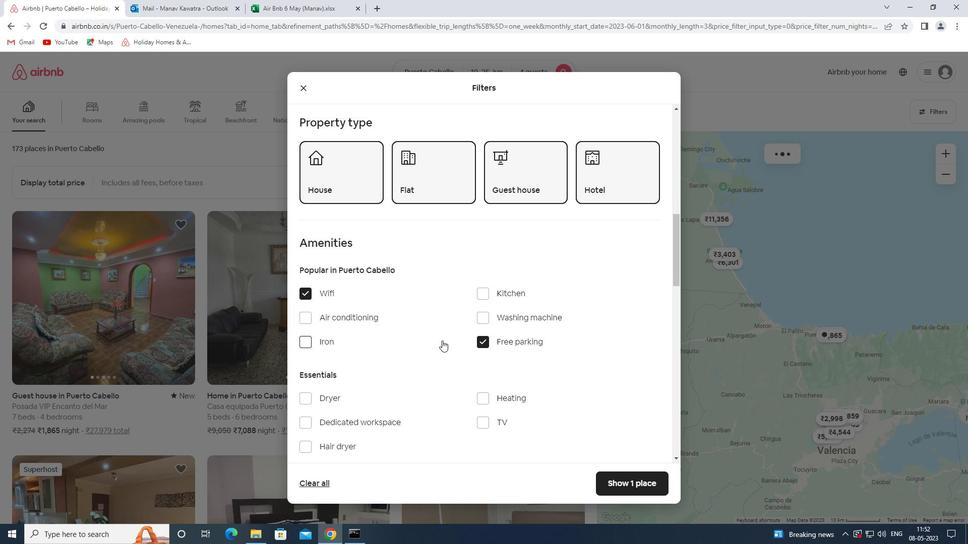 
Action: Mouse moved to (440, 341)
Screenshot: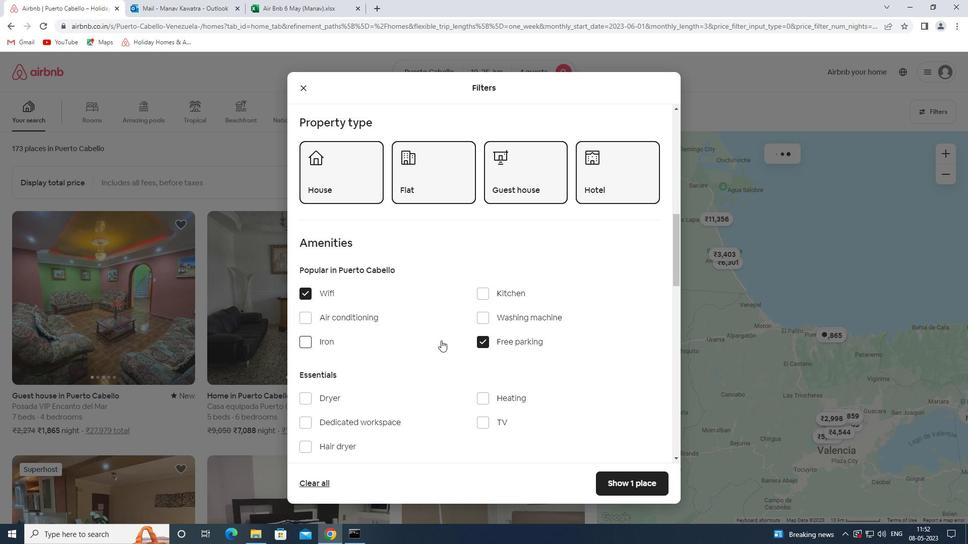 
Action: Mouse scrolled (440, 341) with delta (0, 0)
Screenshot: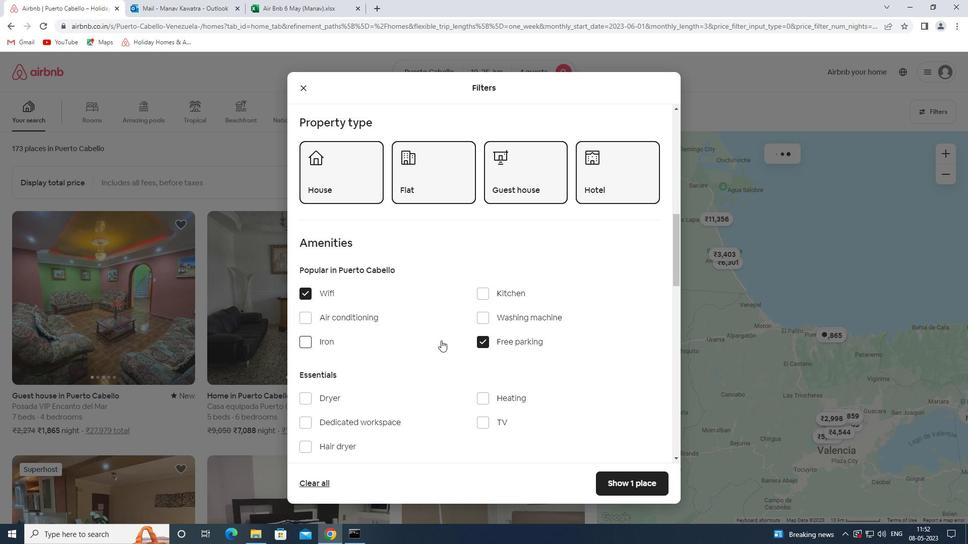 
Action: Mouse moved to (488, 322)
Screenshot: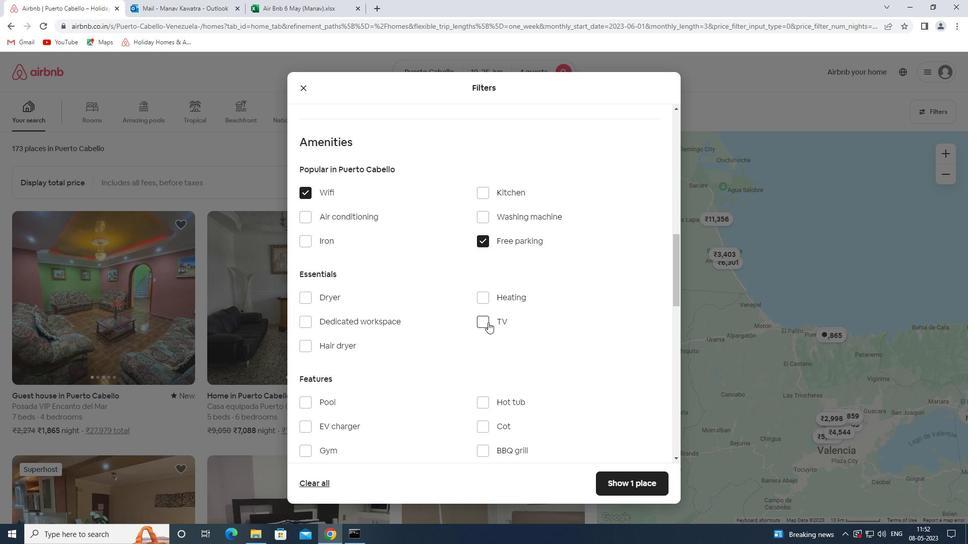 
Action: Mouse pressed left at (488, 322)
Screenshot: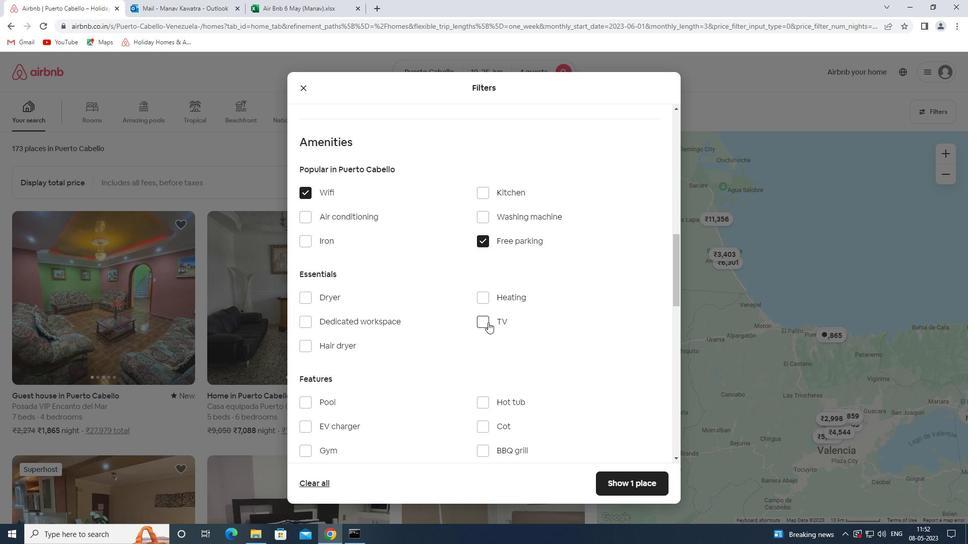 
Action: Mouse moved to (488, 321)
Screenshot: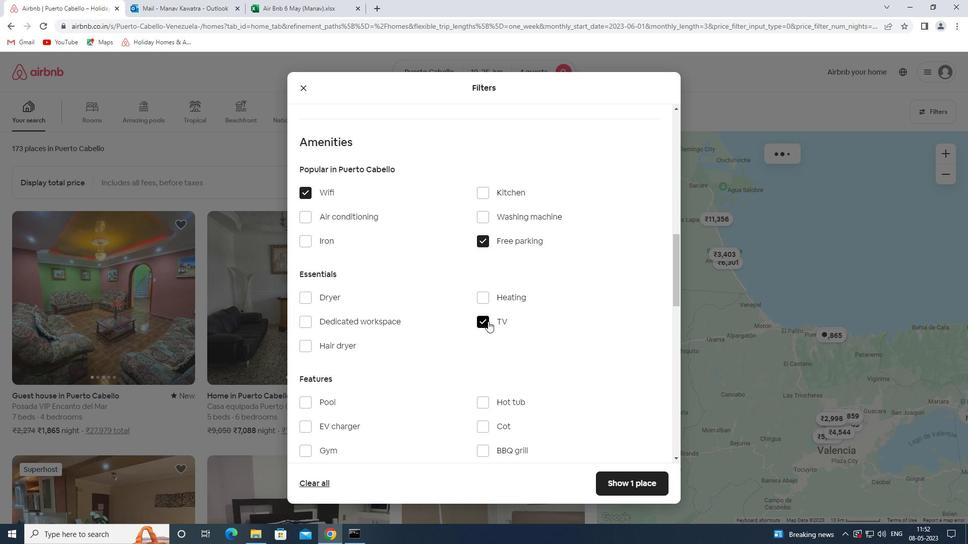 
Action: Mouse scrolled (488, 320) with delta (0, 0)
Screenshot: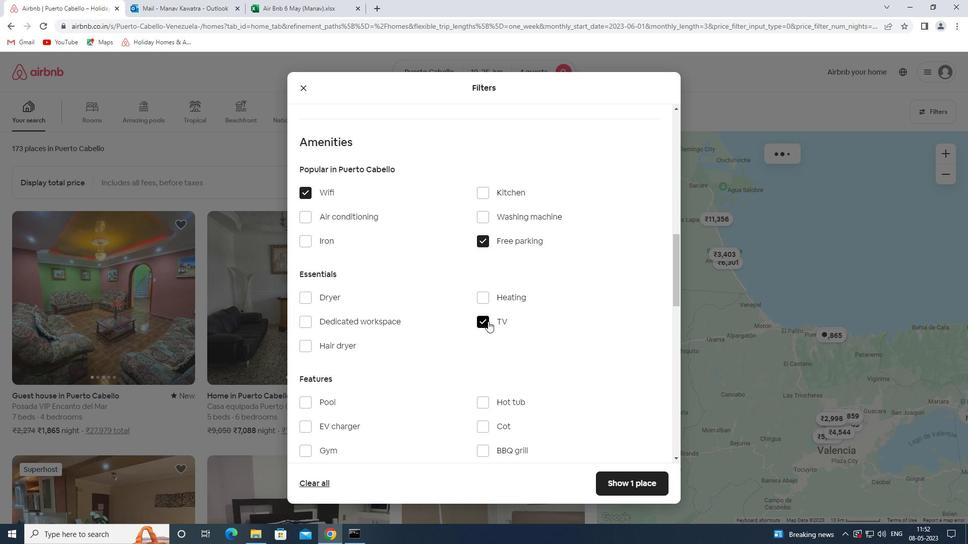 
Action: Mouse moved to (486, 321)
Screenshot: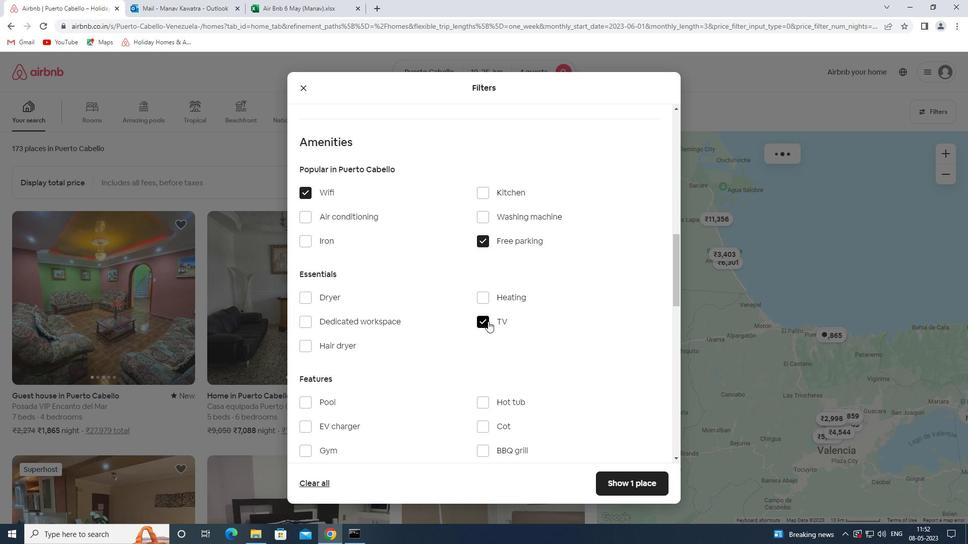 
Action: Mouse scrolled (486, 320) with delta (0, 0)
Screenshot: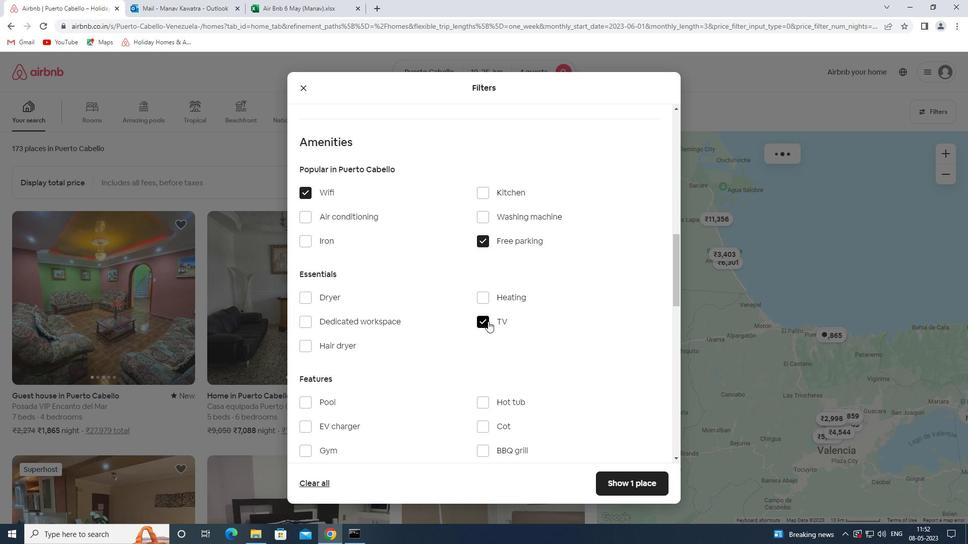 
Action: Mouse moved to (486, 321)
Screenshot: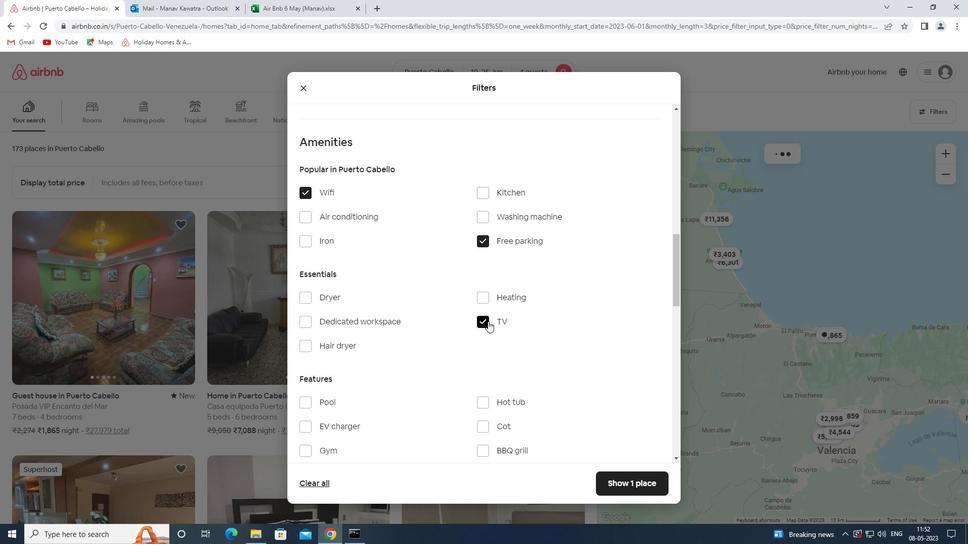 
Action: Mouse scrolled (486, 320) with delta (0, 0)
Screenshot: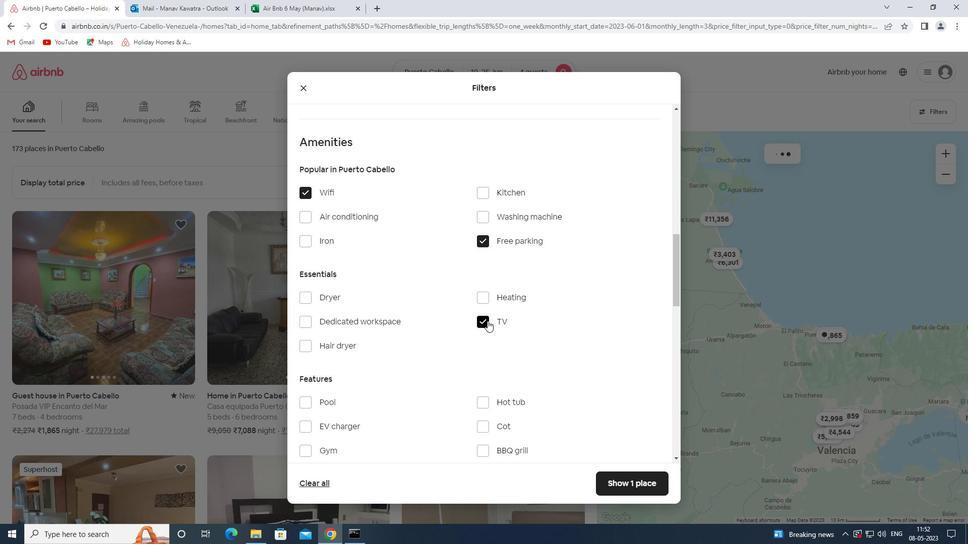 
Action: Mouse moved to (332, 300)
Screenshot: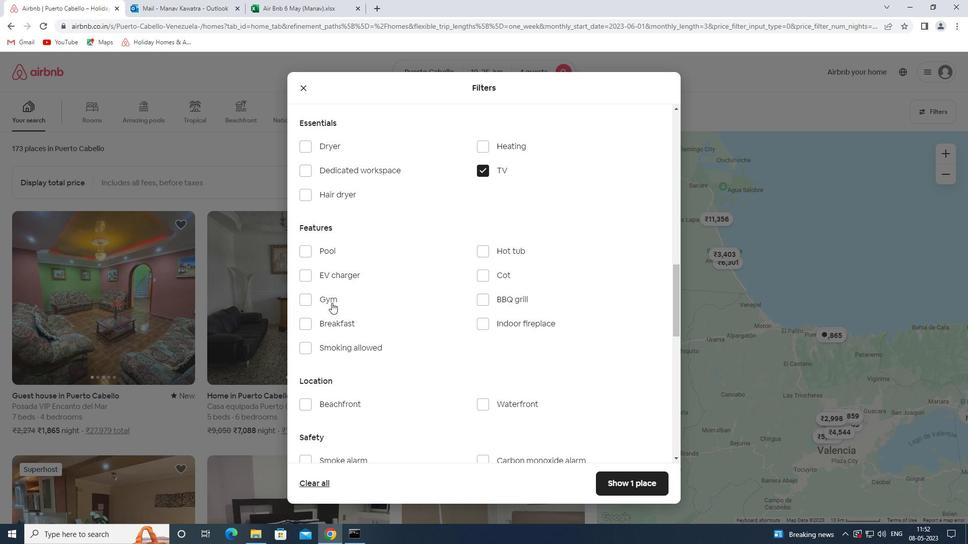 
Action: Mouse pressed left at (332, 300)
Screenshot: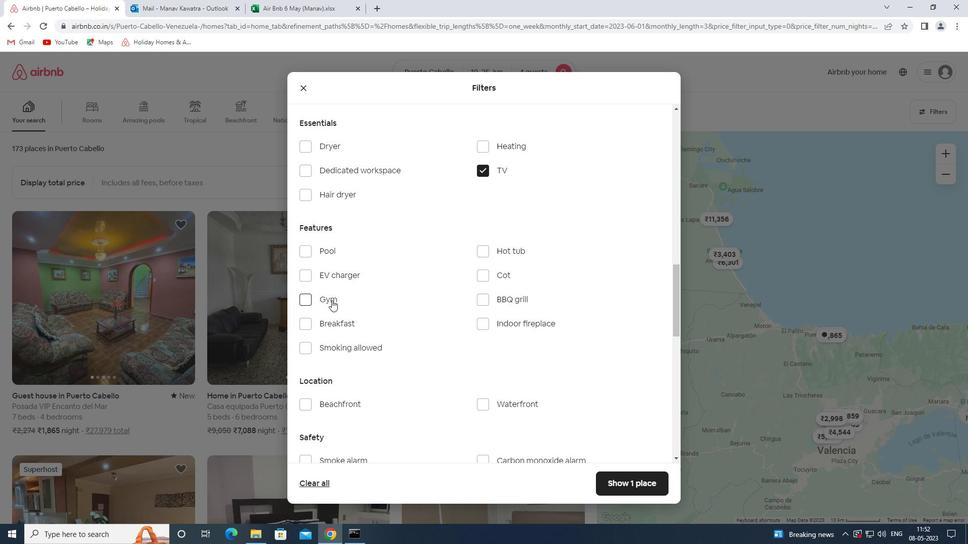 
Action: Mouse moved to (329, 321)
Screenshot: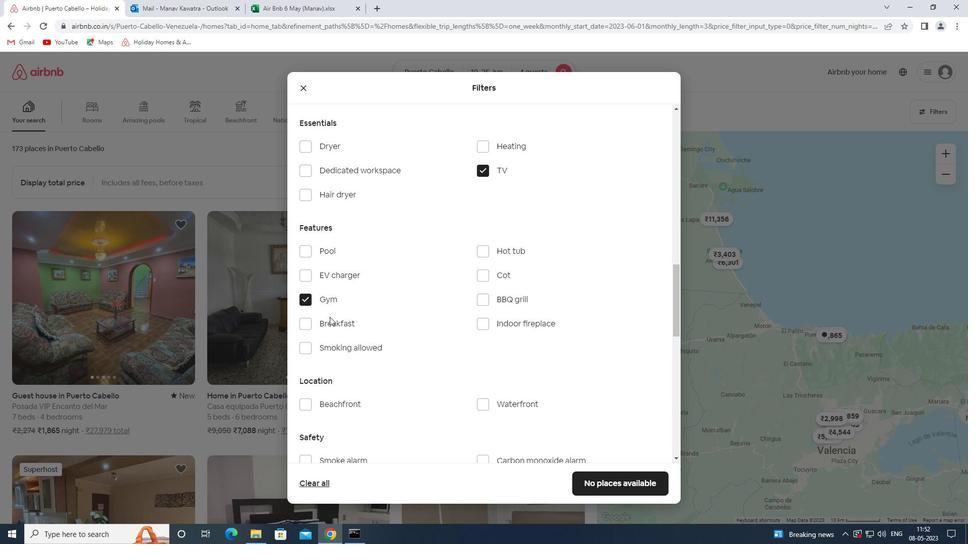 
Action: Mouse pressed left at (329, 321)
Screenshot: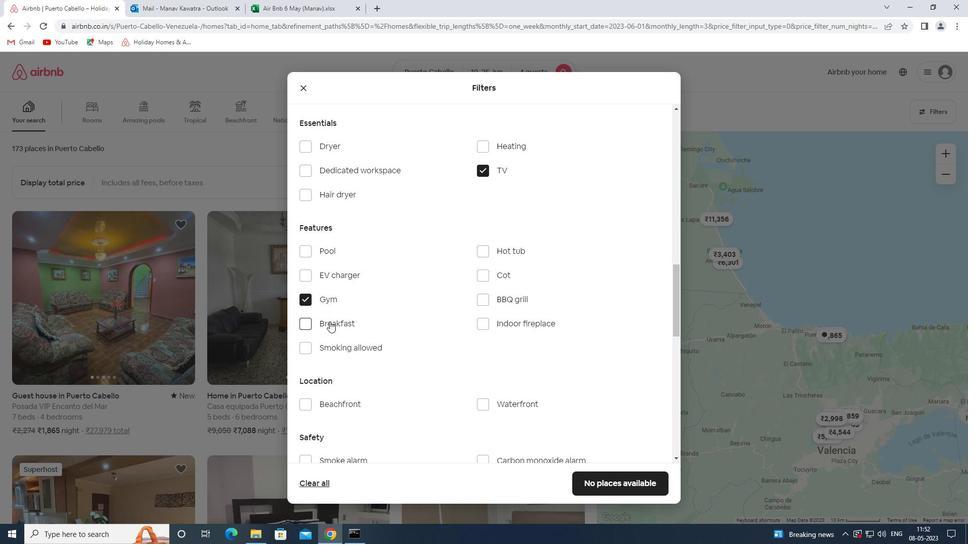 
Action: Mouse moved to (517, 299)
Screenshot: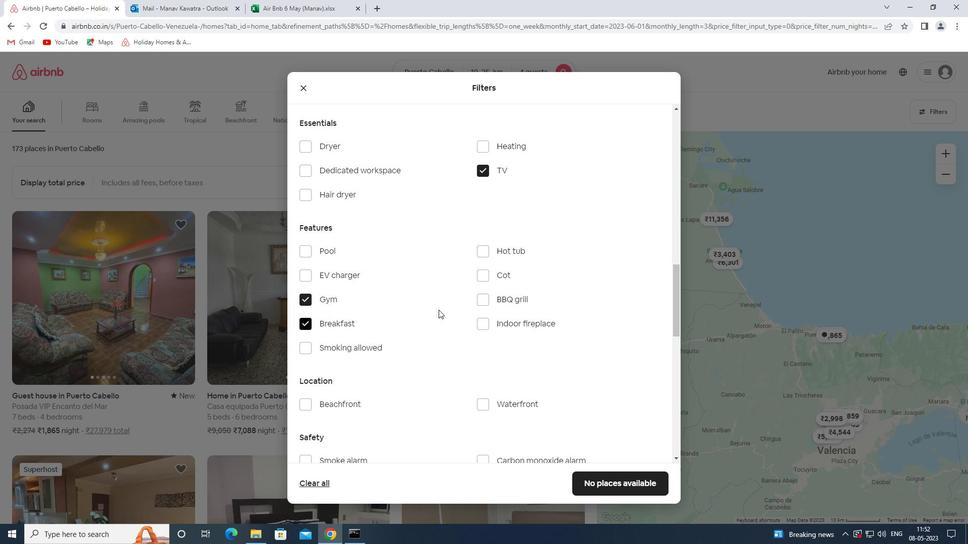 
Action: Mouse scrolled (517, 298) with delta (0, 0)
Screenshot: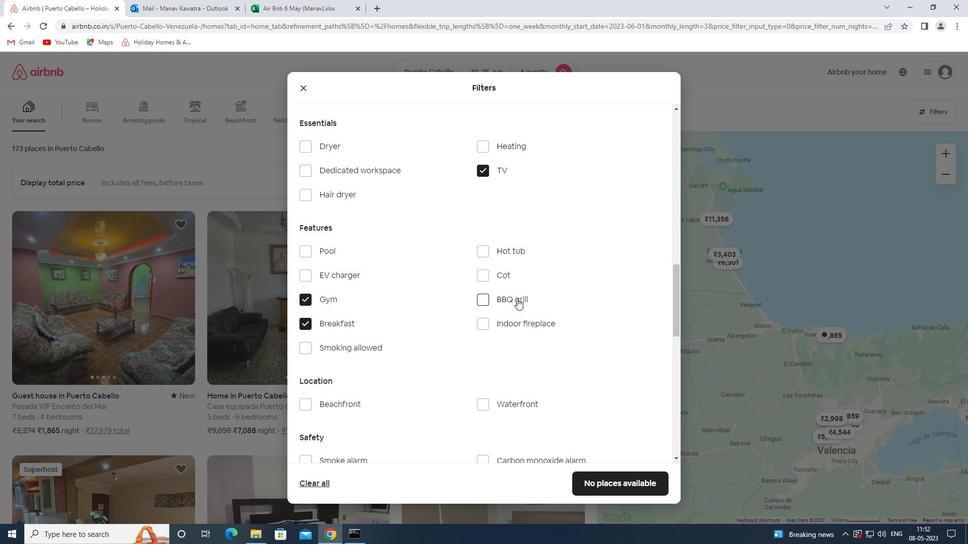 
Action: Mouse scrolled (517, 298) with delta (0, 0)
Screenshot: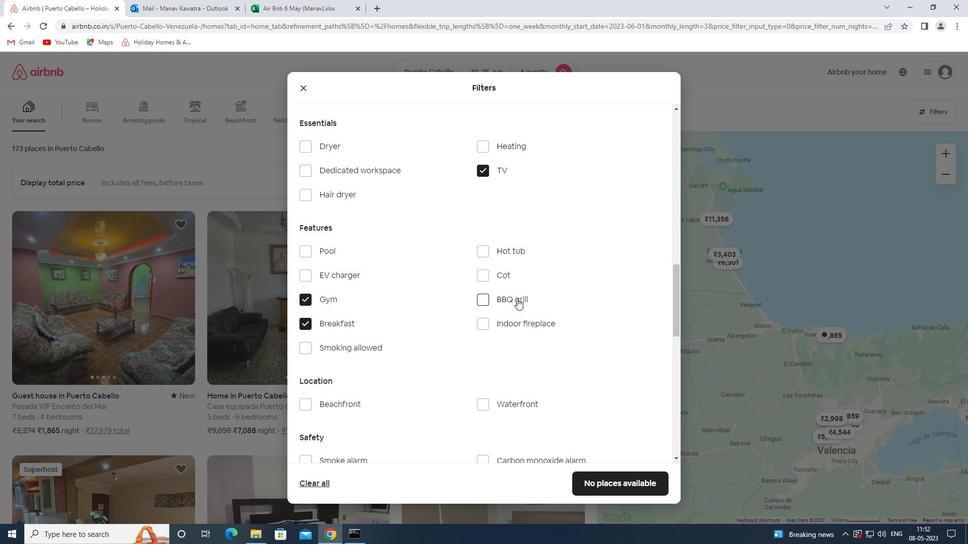 
Action: Mouse scrolled (517, 298) with delta (0, 0)
Screenshot: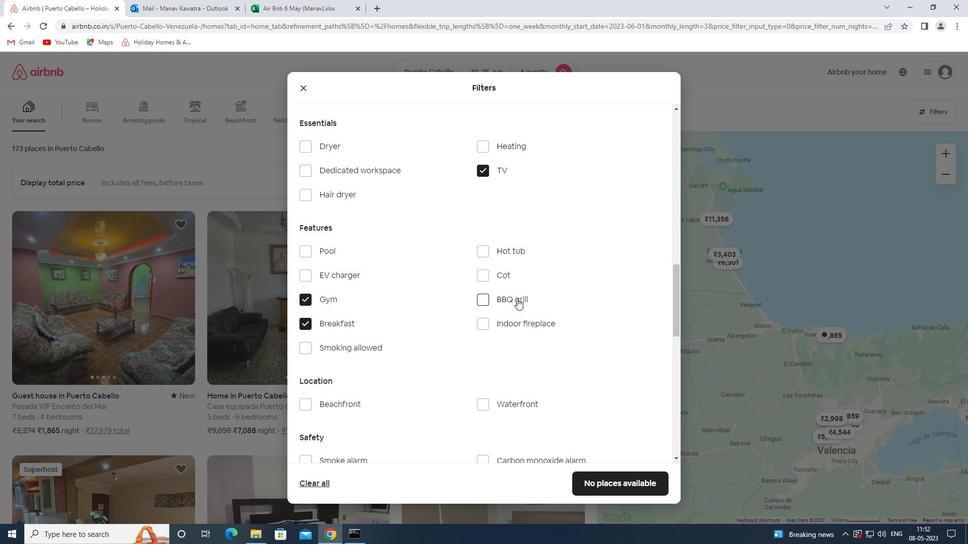 
Action: Mouse moved to (593, 356)
Screenshot: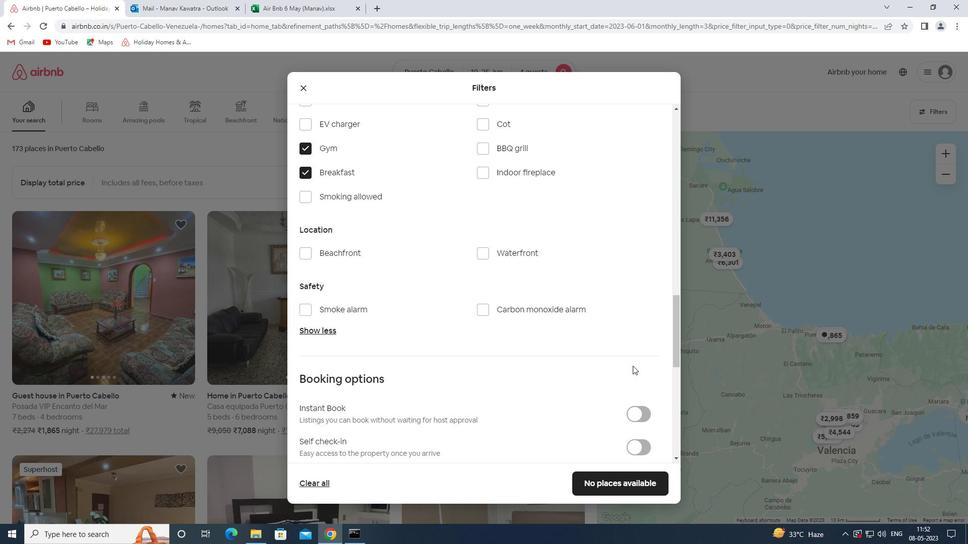 
Action: Mouse scrolled (593, 356) with delta (0, 0)
Screenshot: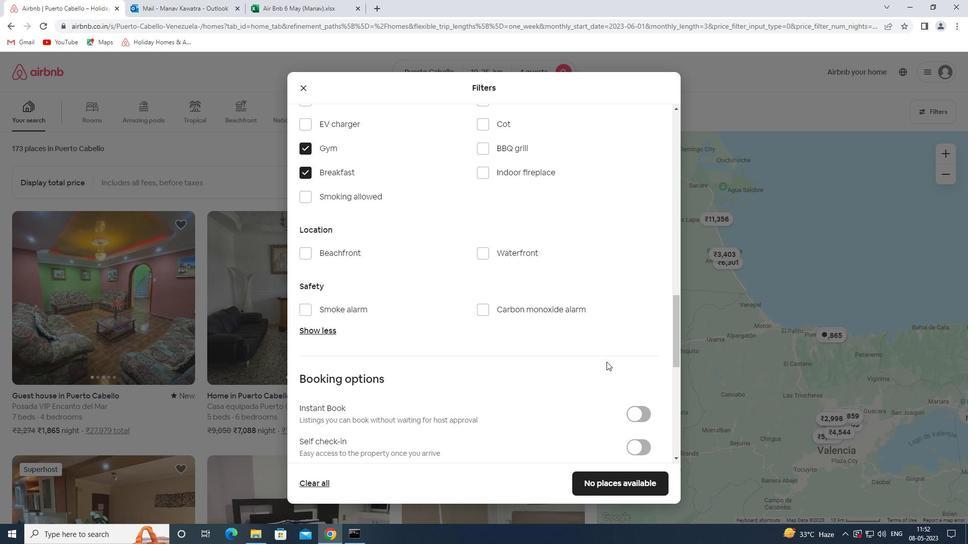 
Action: Mouse scrolled (593, 356) with delta (0, 0)
Screenshot: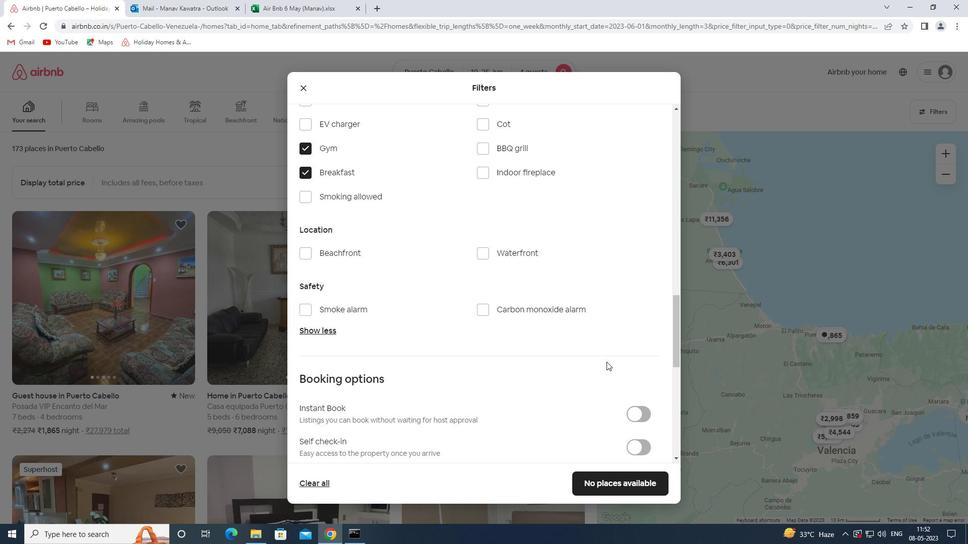 
Action: Mouse scrolled (593, 356) with delta (0, 0)
Screenshot: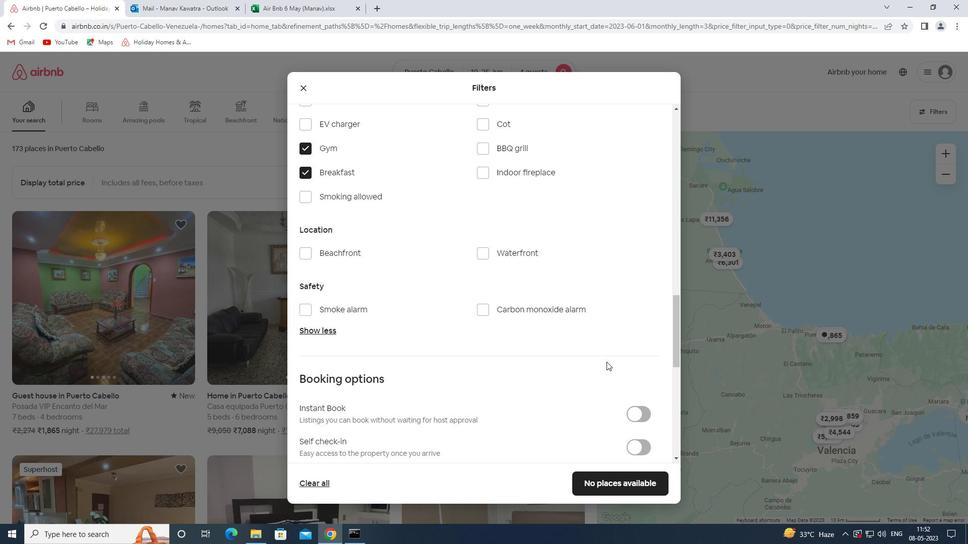 
Action: Mouse scrolled (593, 356) with delta (0, 0)
Screenshot: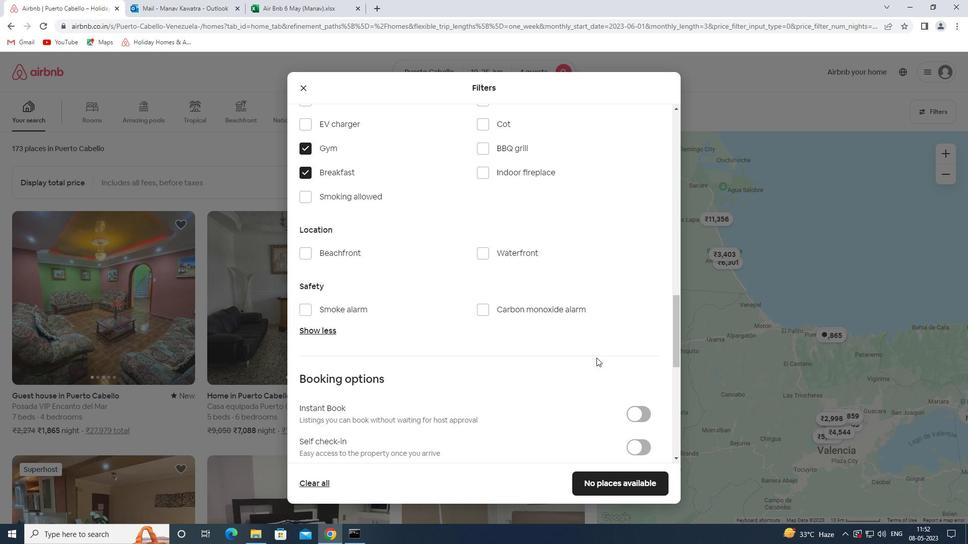 
Action: Mouse scrolled (593, 356) with delta (0, 0)
Screenshot: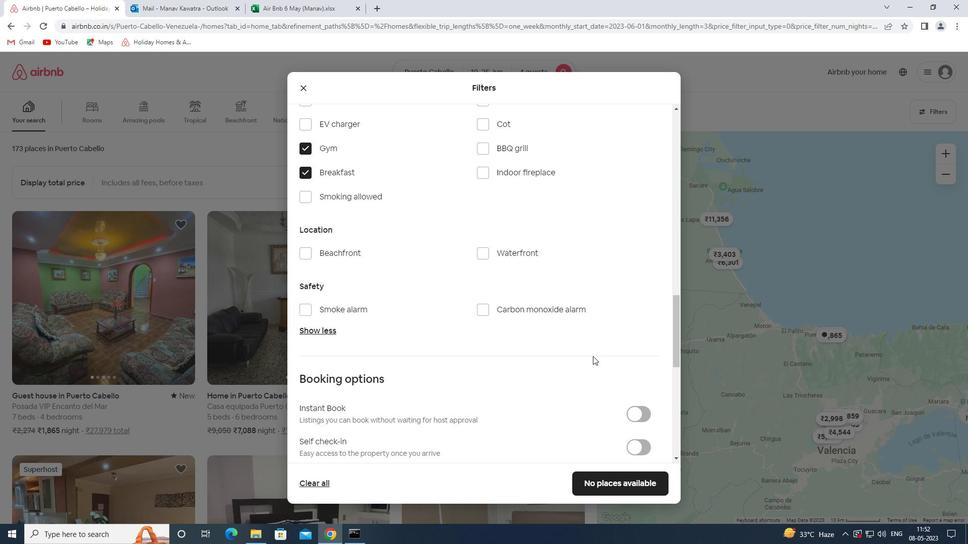 
Action: Mouse moved to (638, 205)
Screenshot: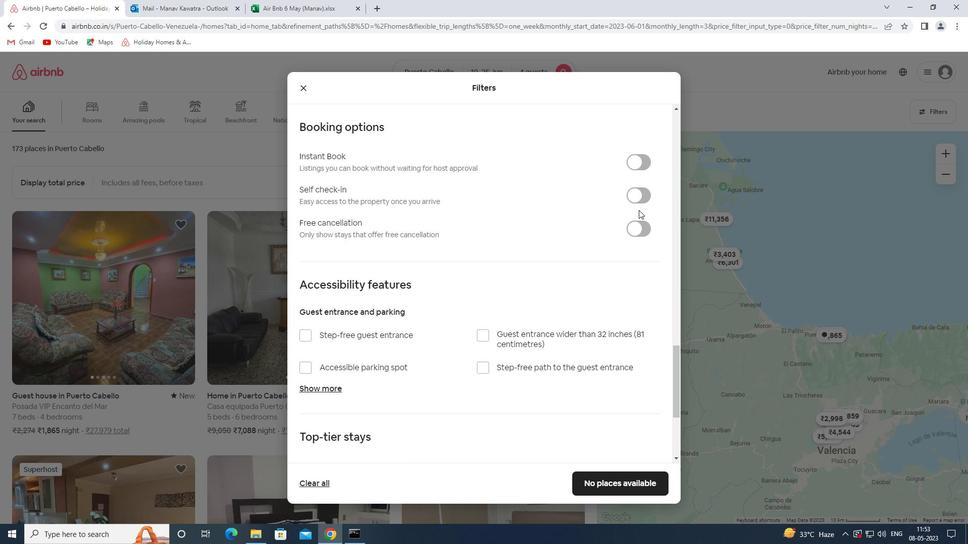 
Action: Mouse pressed left at (638, 205)
Screenshot: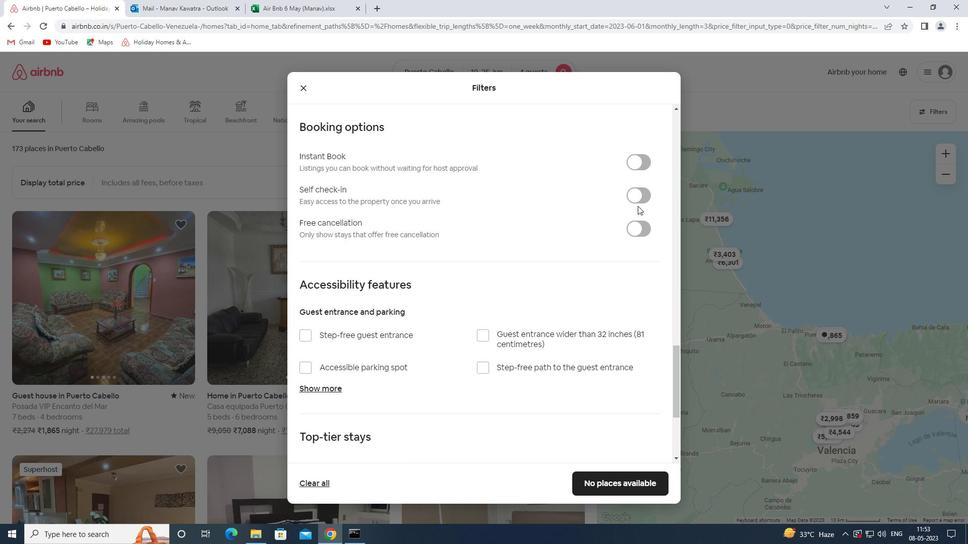 
Action: Mouse moved to (639, 195)
Screenshot: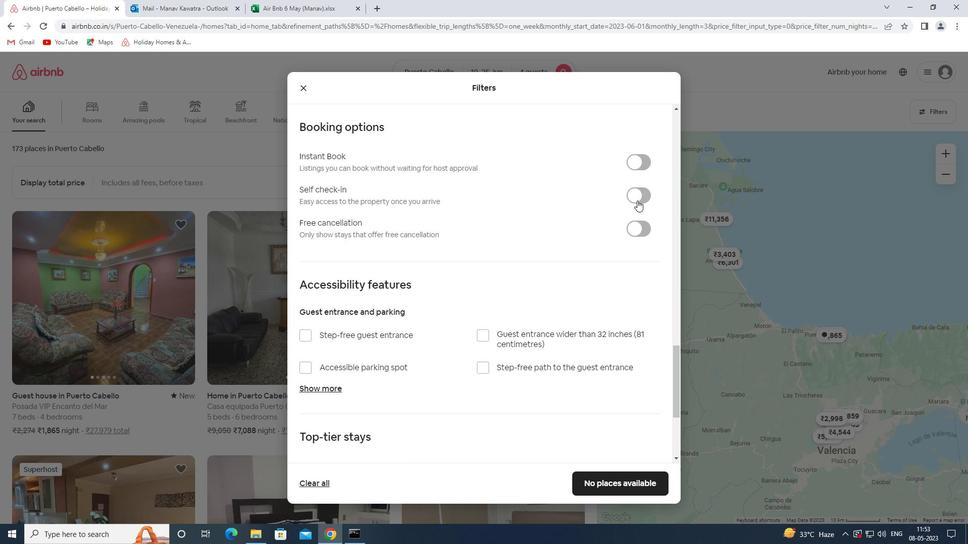 
Action: Mouse pressed left at (639, 195)
Screenshot: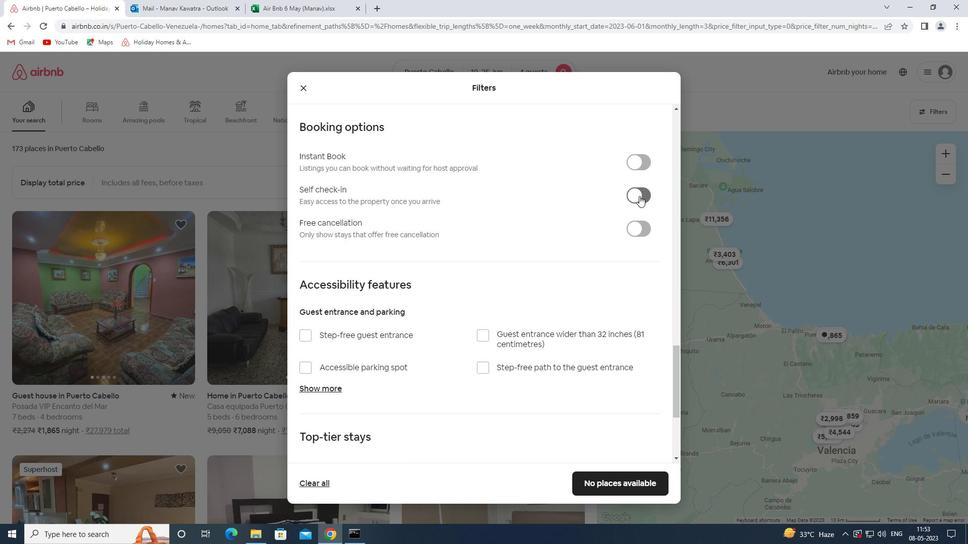 
Action: Mouse moved to (467, 297)
Screenshot: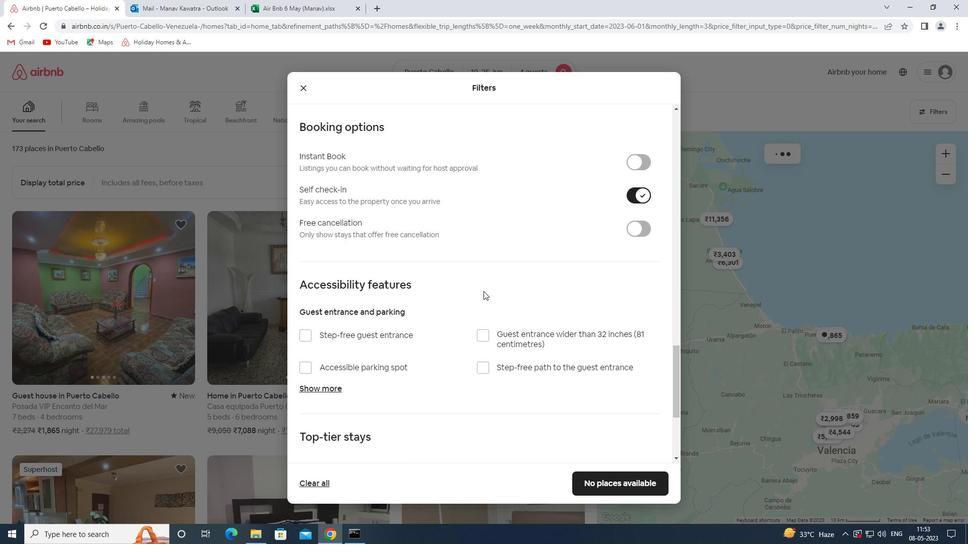 
Action: Mouse scrolled (467, 296) with delta (0, 0)
Screenshot: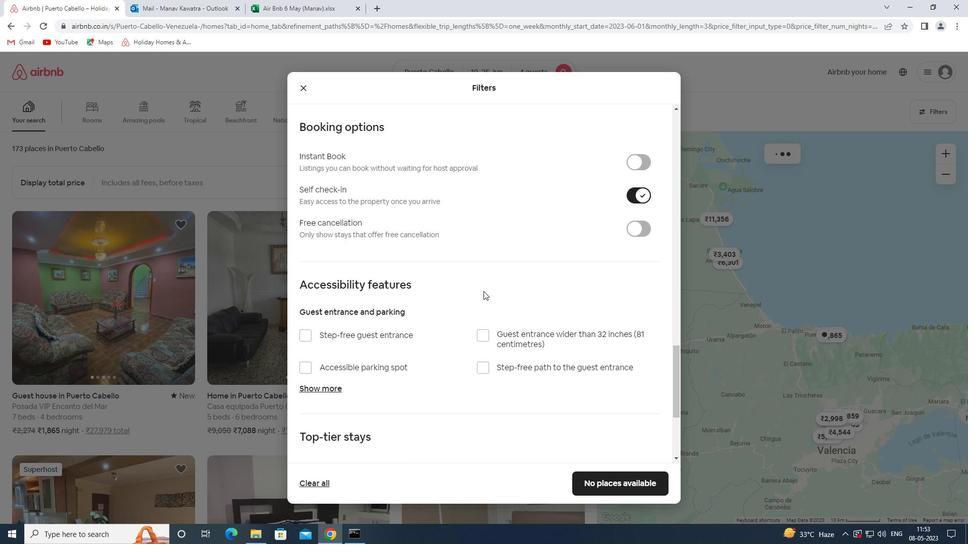 
Action: Mouse scrolled (467, 296) with delta (0, 0)
Screenshot: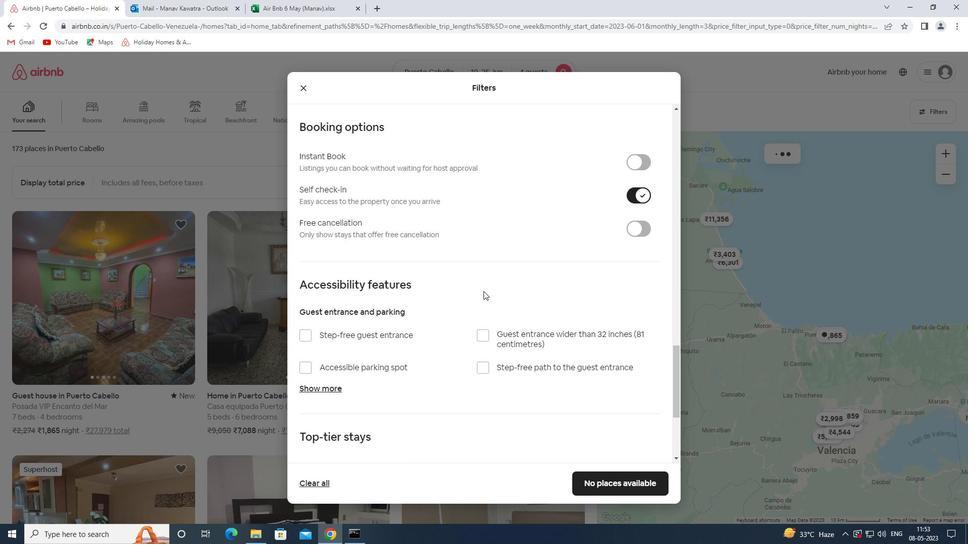 
Action: Mouse scrolled (467, 296) with delta (0, 0)
Screenshot: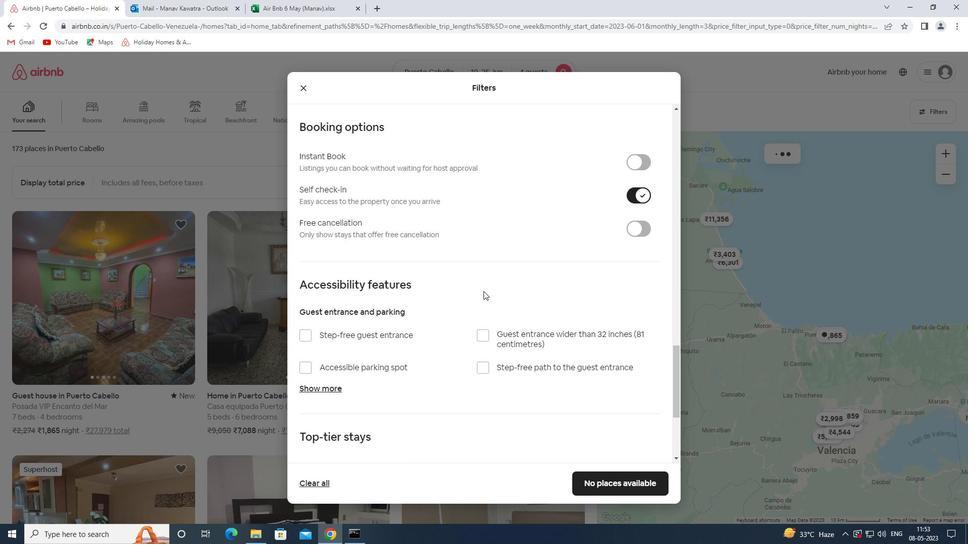 
Action: Mouse moved to (467, 297)
Screenshot: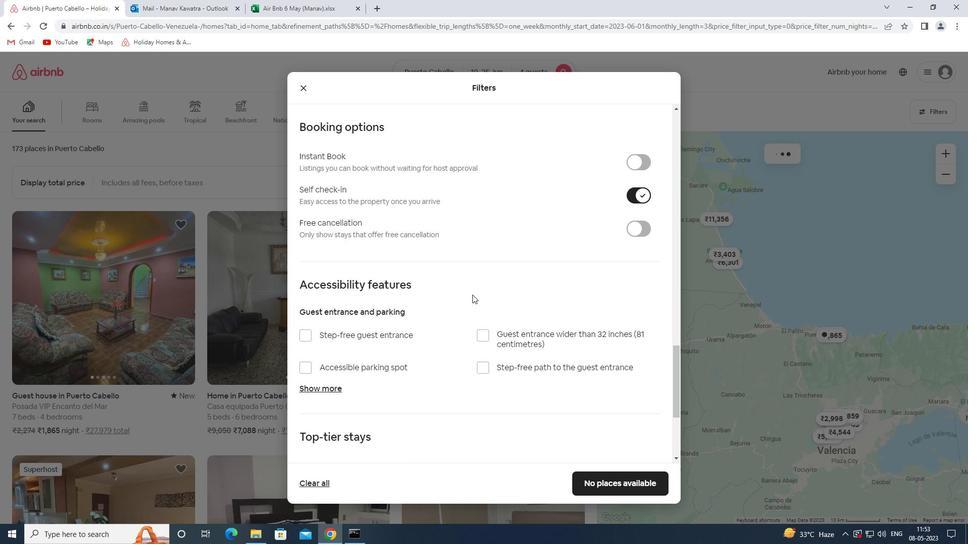 
Action: Mouse scrolled (467, 296) with delta (0, 0)
Screenshot: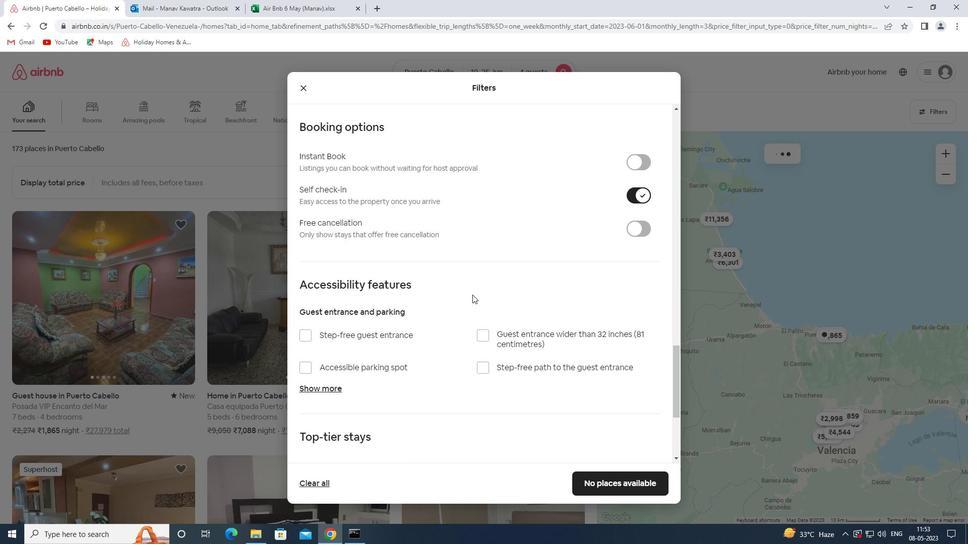 
Action: Mouse moved to (330, 393)
Screenshot: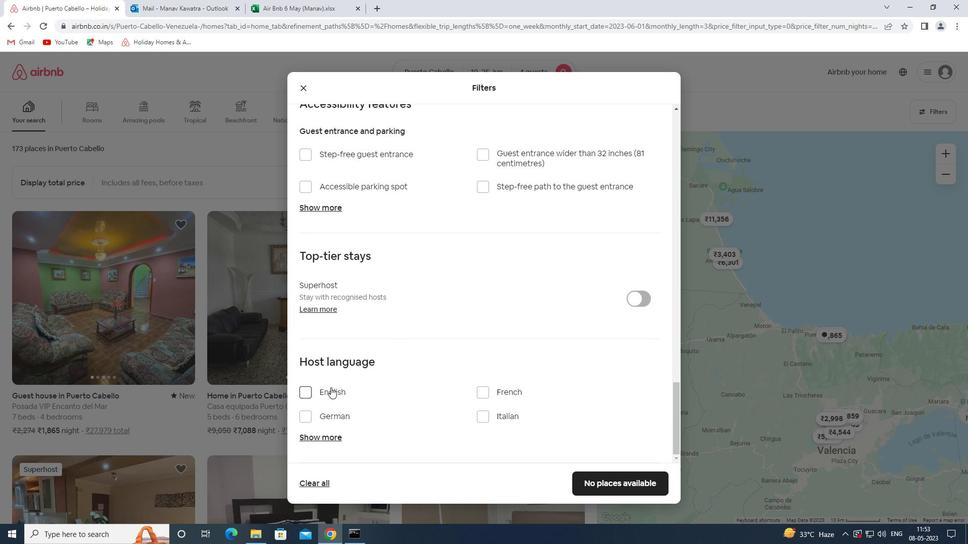 
Action: Mouse pressed left at (330, 393)
Screenshot: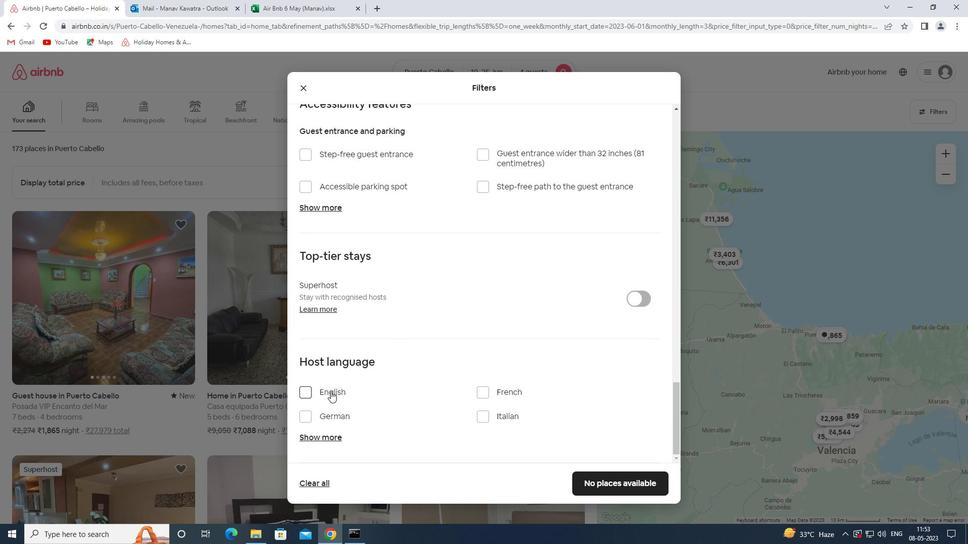
Action: Mouse moved to (633, 485)
Screenshot: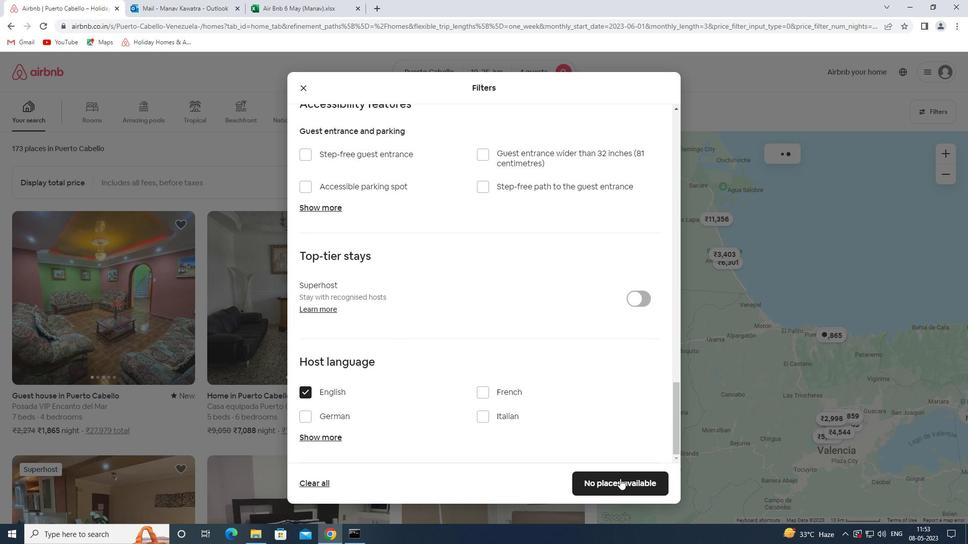 
Action: Mouse pressed left at (633, 485)
Screenshot: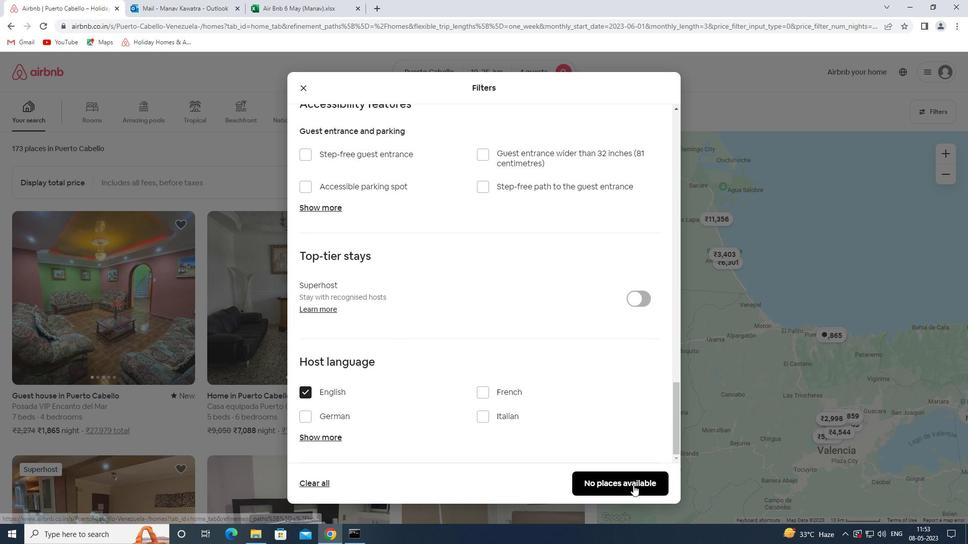 
